 Task: Add a signature Margaret Wilson containing Have a great National Native American Heritage Month, Margaret Wilson to email address softage.3@softage.net and add a folder Freelance contracts
Action: Mouse moved to (148, 108)
Screenshot: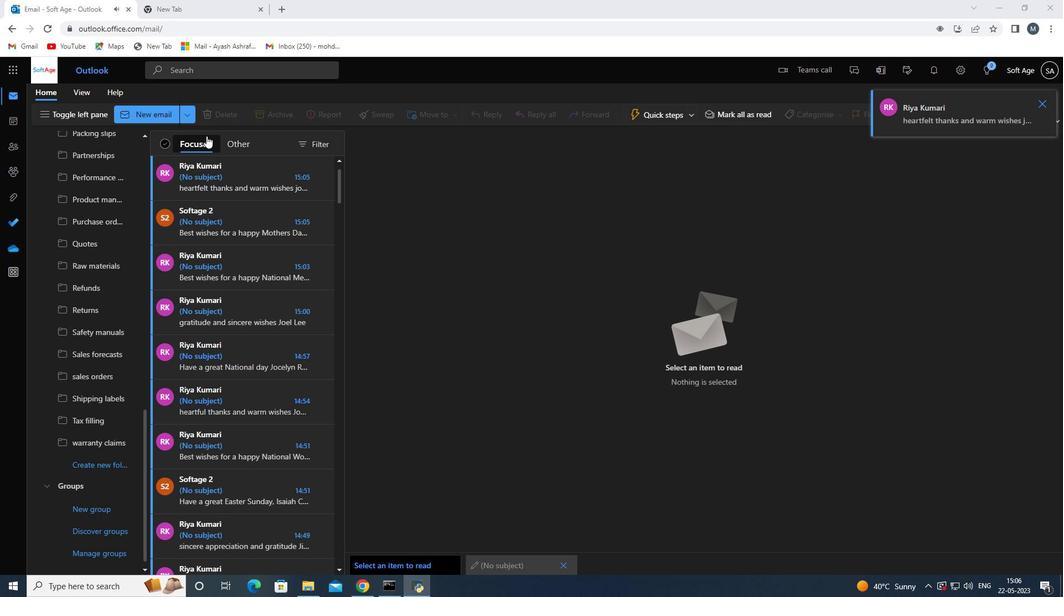 
Action: Mouse pressed left at (148, 108)
Screenshot: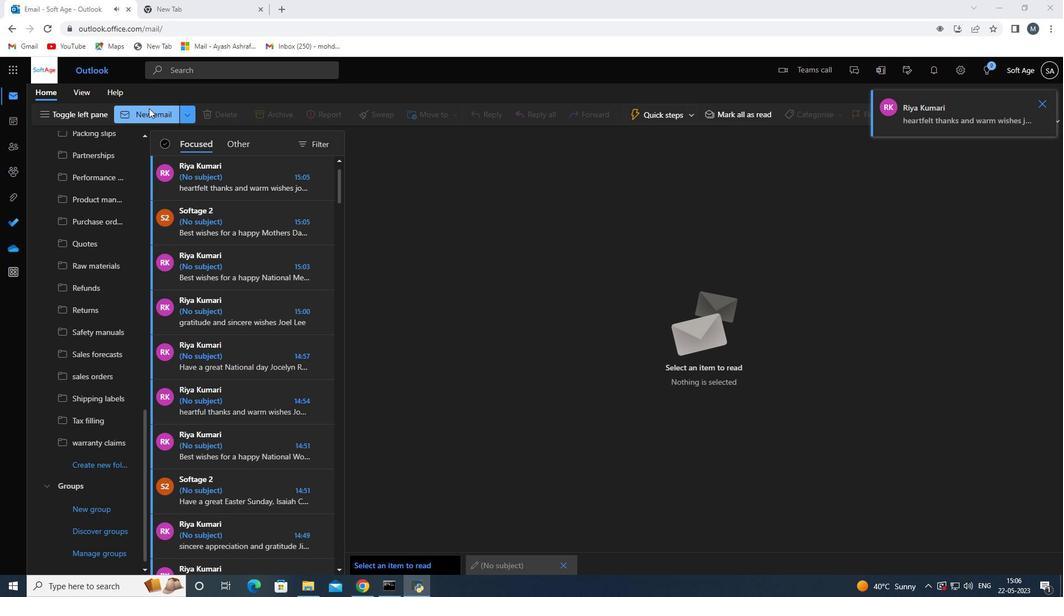 
Action: Mouse moved to (750, 121)
Screenshot: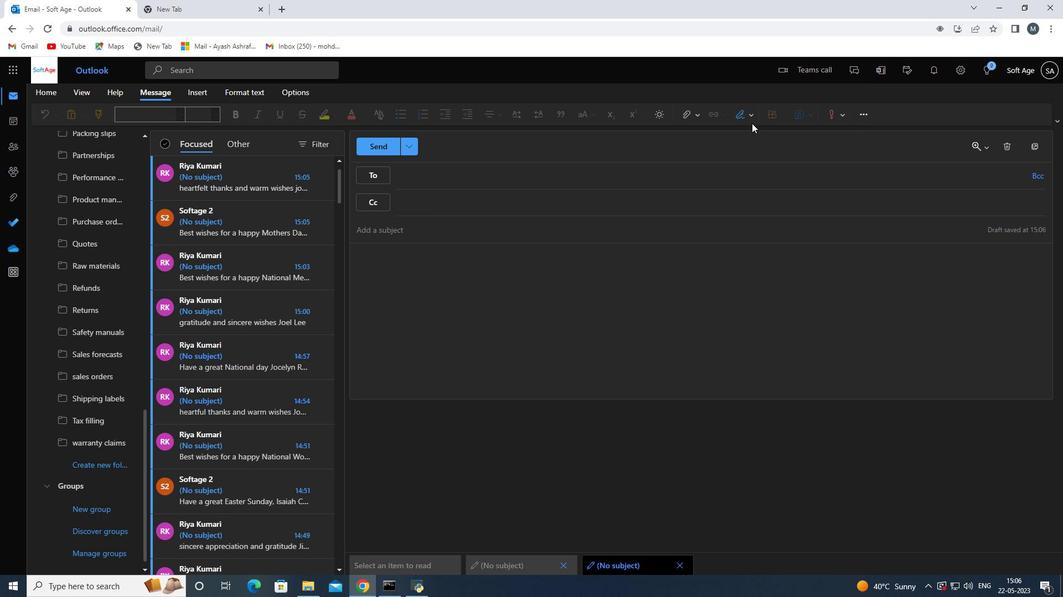 
Action: Mouse pressed left at (750, 121)
Screenshot: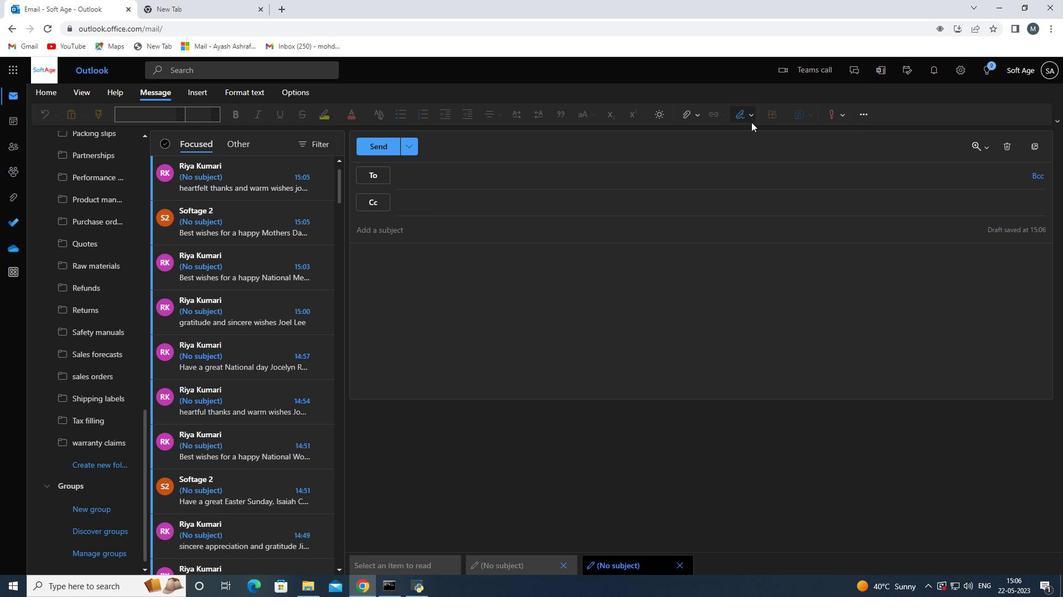 
Action: Mouse moved to (699, 160)
Screenshot: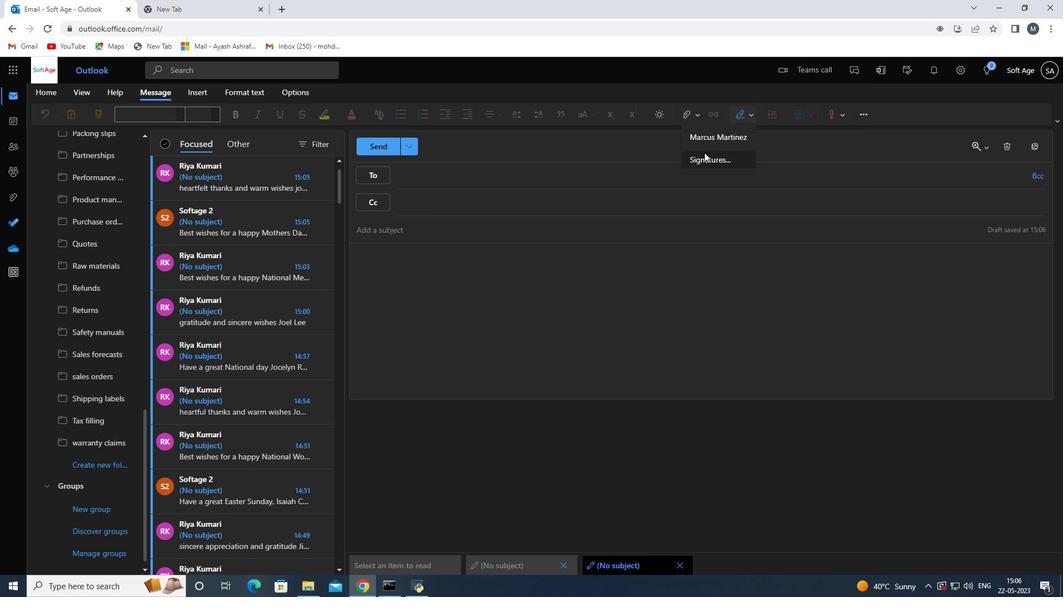 
Action: Mouse pressed left at (699, 160)
Screenshot: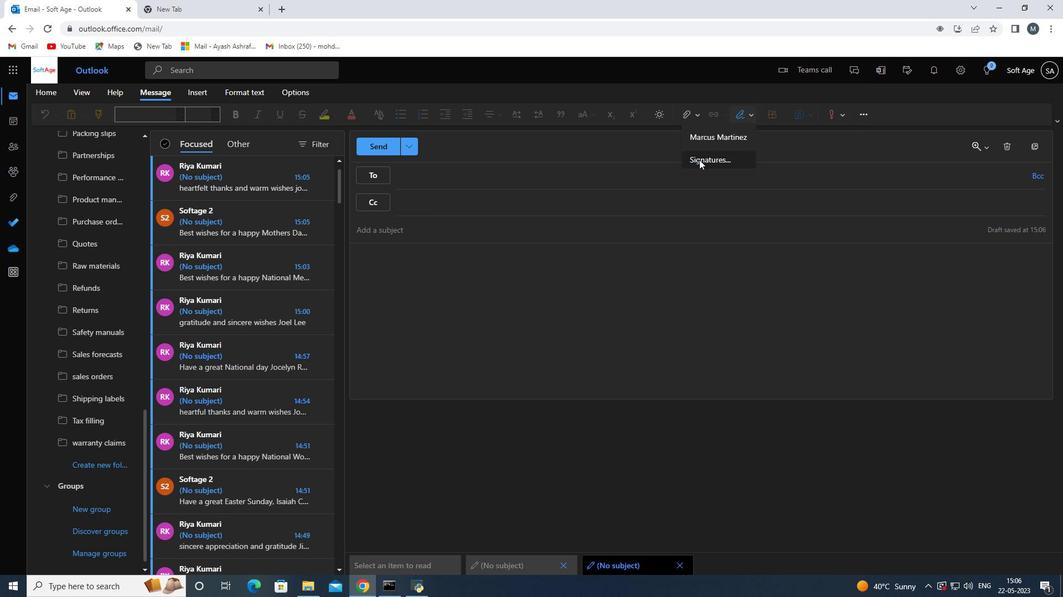 
Action: Mouse moved to (745, 204)
Screenshot: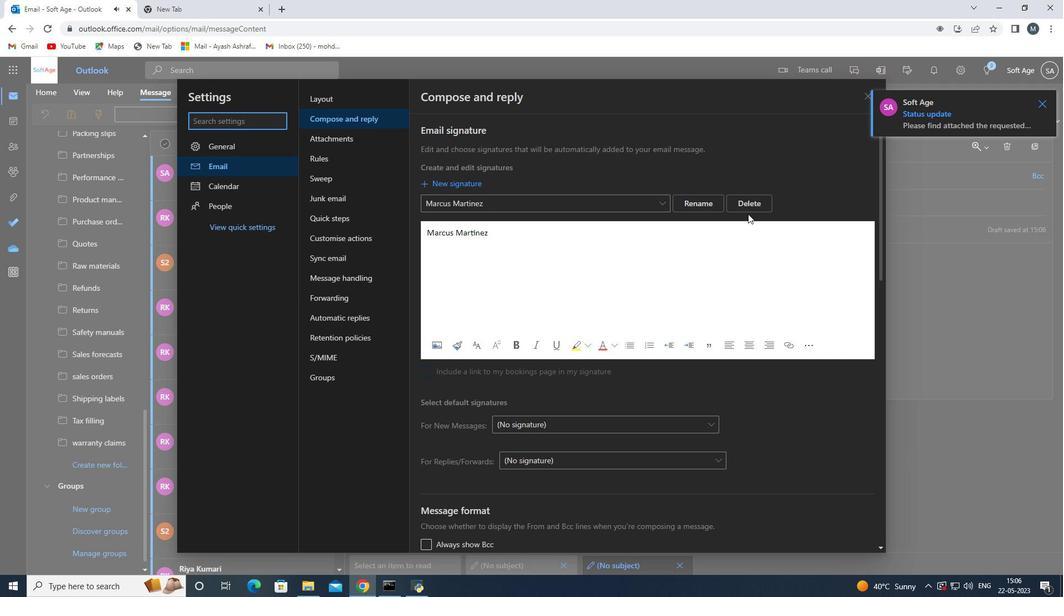 
Action: Mouse pressed left at (745, 204)
Screenshot: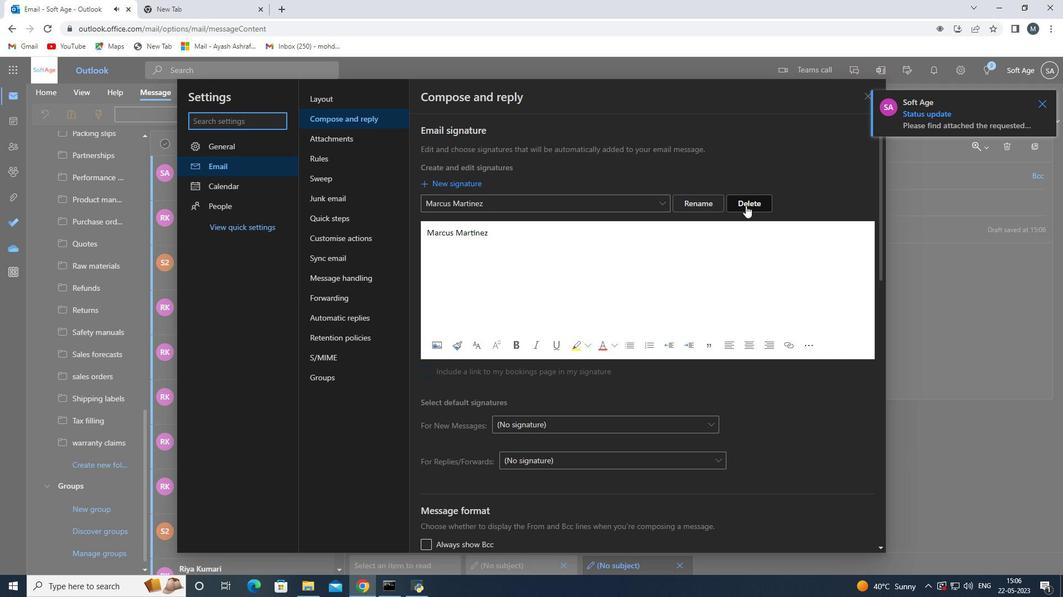 
Action: Mouse moved to (464, 200)
Screenshot: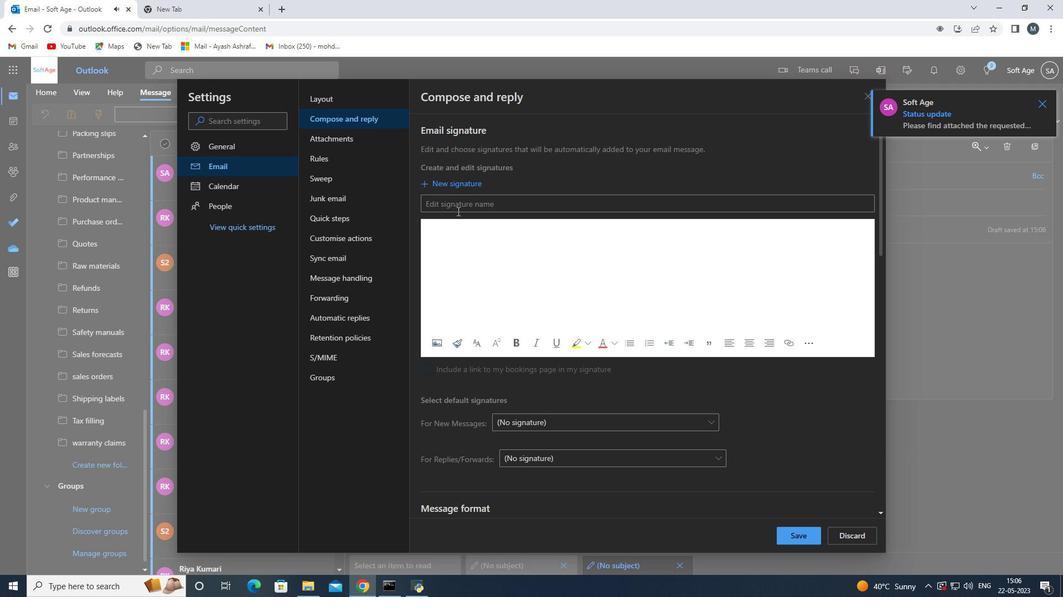 
Action: Mouse pressed left at (464, 200)
Screenshot: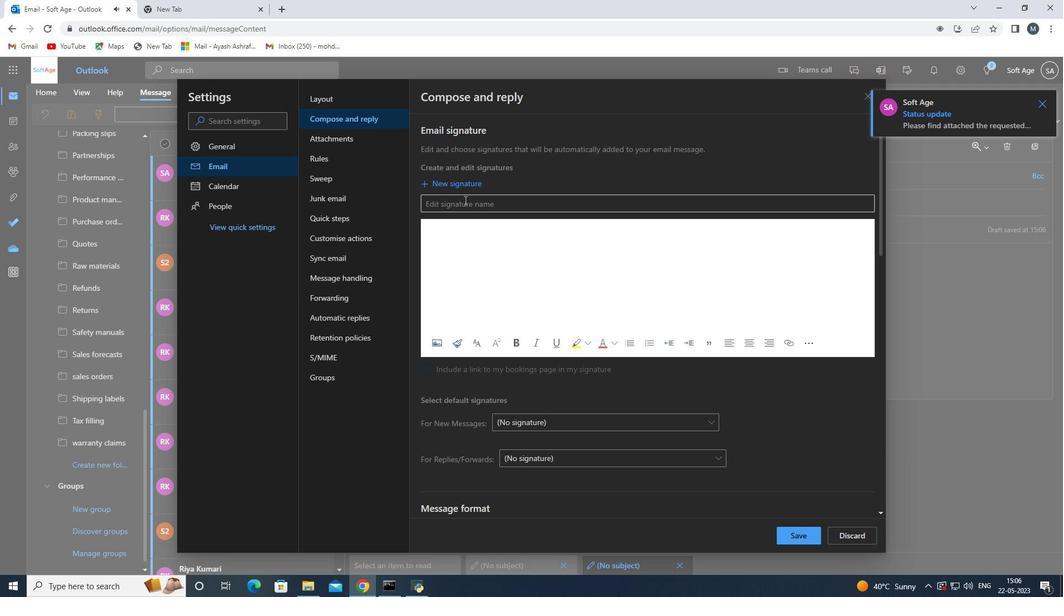 
Action: Key pressed <Key.shift>Margaret<Key.space><Key.shift>Wilson
Screenshot: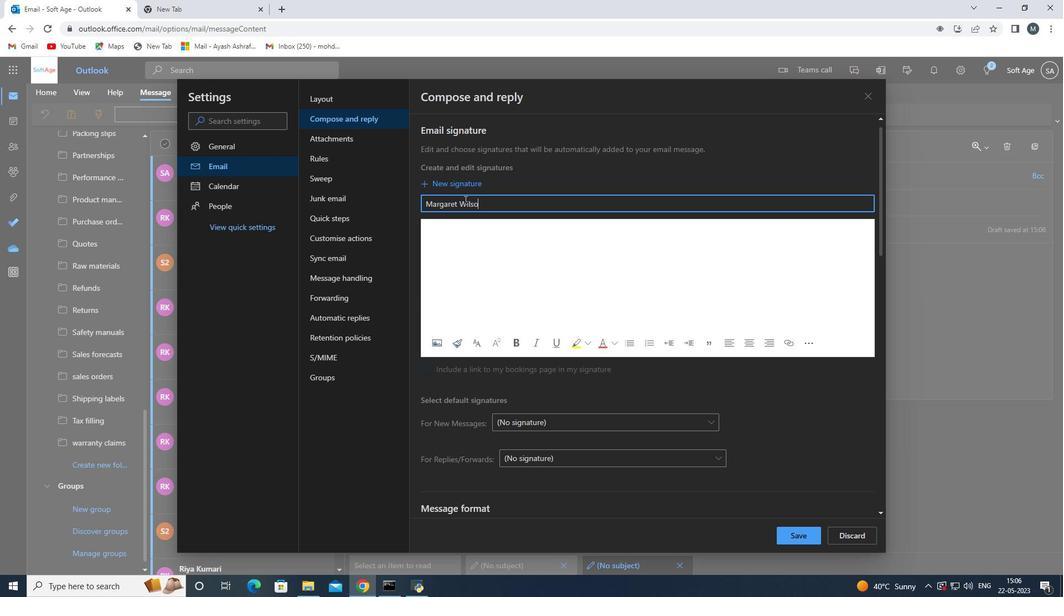 
Action: Mouse moved to (493, 250)
Screenshot: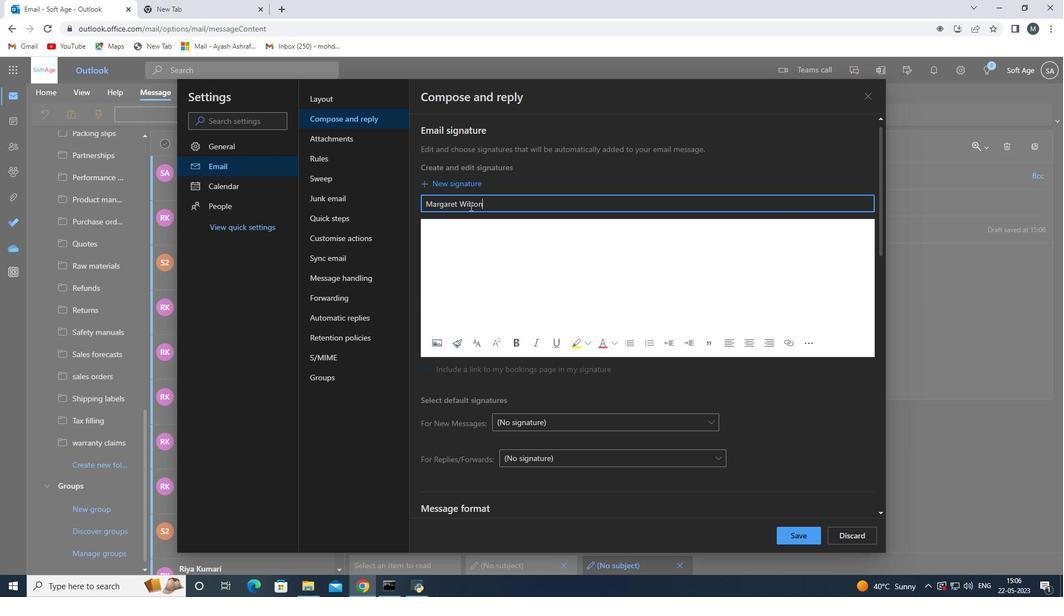
Action: Mouse pressed left at (493, 250)
Screenshot: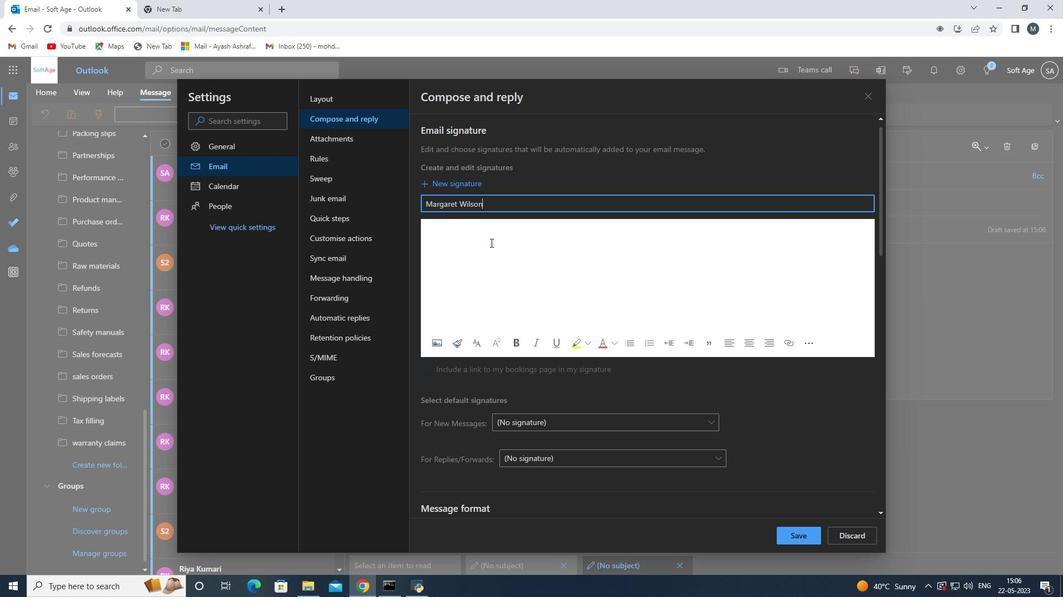 
Action: Key pressed <Key.shift><Key.shift><Key.shift><Key.shift><Key.shift><Key.shift><Key.shift><Key.shift><Key.shift><Key.shift><Key.shift><Key.shift><Key.shift><Key.shift><Key.shift><Key.shift><Key.shift>
Screenshot: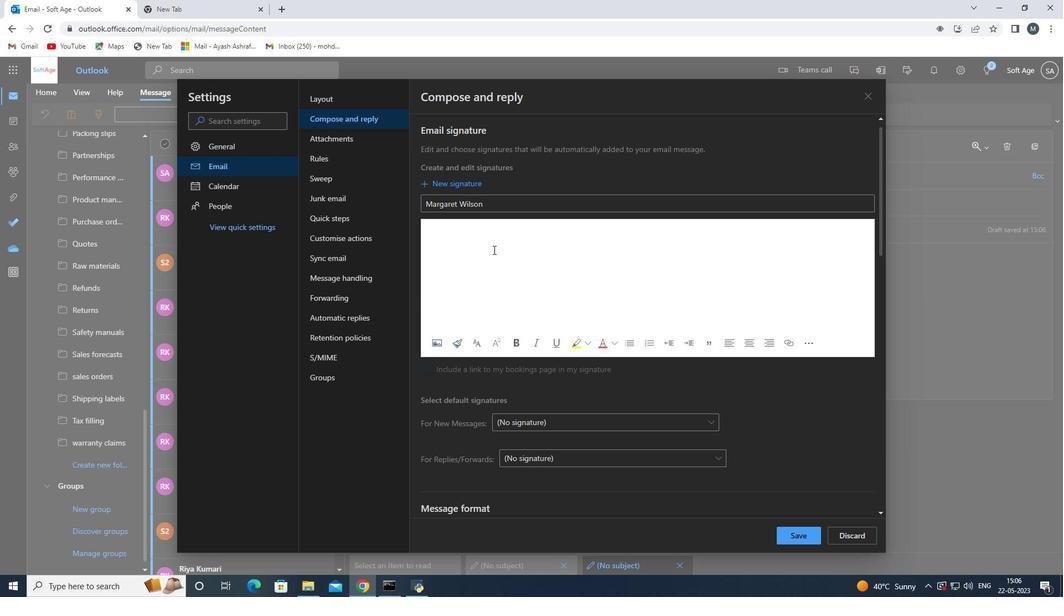 
Action: Mouse moved to (493, 250)
Screenshot: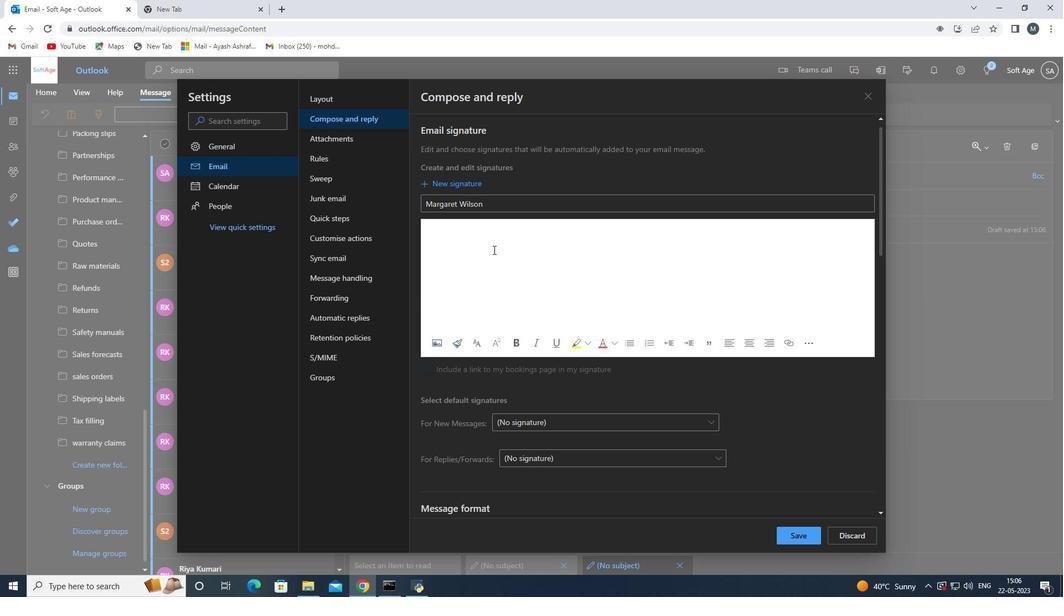 
Action: Key pressed <Key.shift>
Screenshot: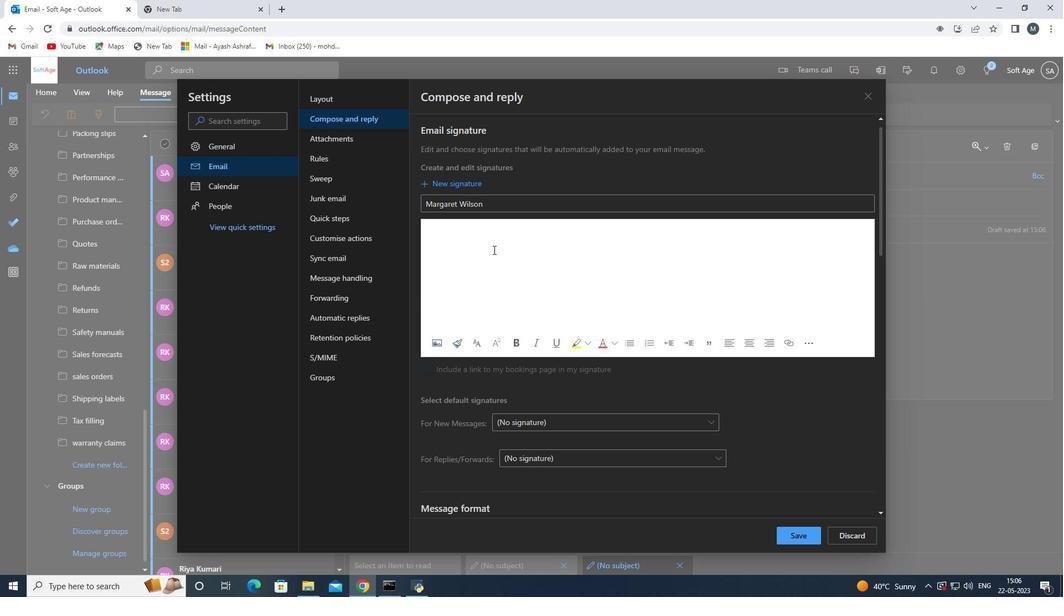 
Action: Mouse moved to (493, 250)
Screenshot: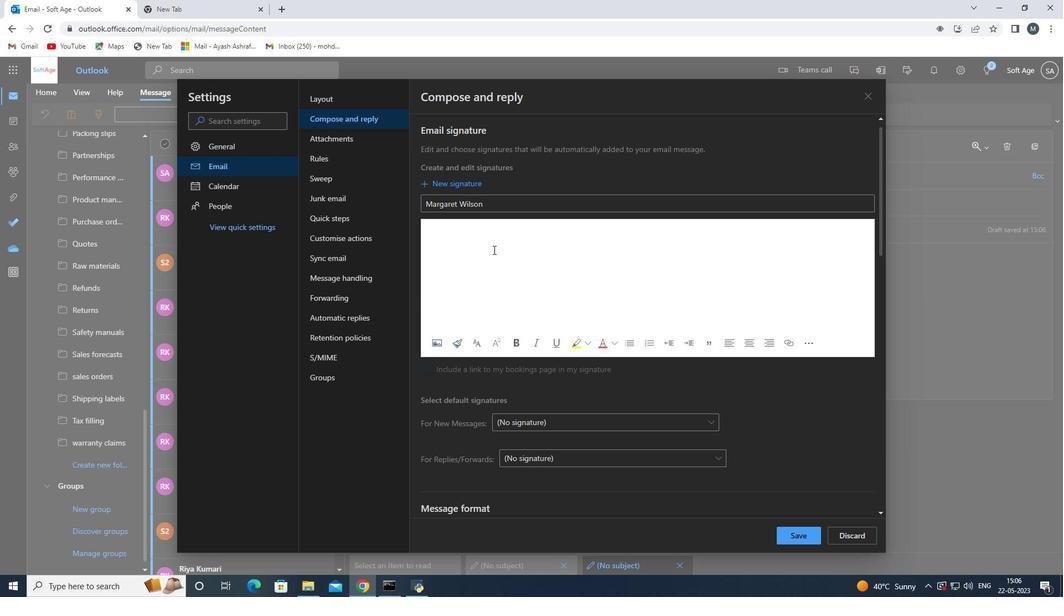 
Action: Key pressed <Key.shift><Key.shift><Key.shift><Key.shift>M
Screenshot: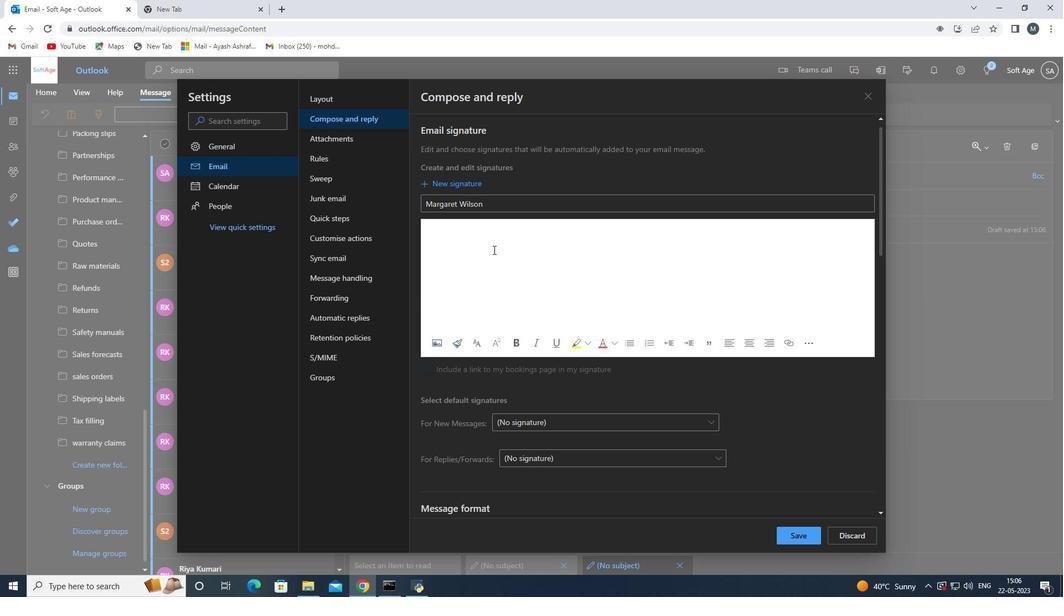 
Action: Mouse moved to (494, 246)
Screenshot: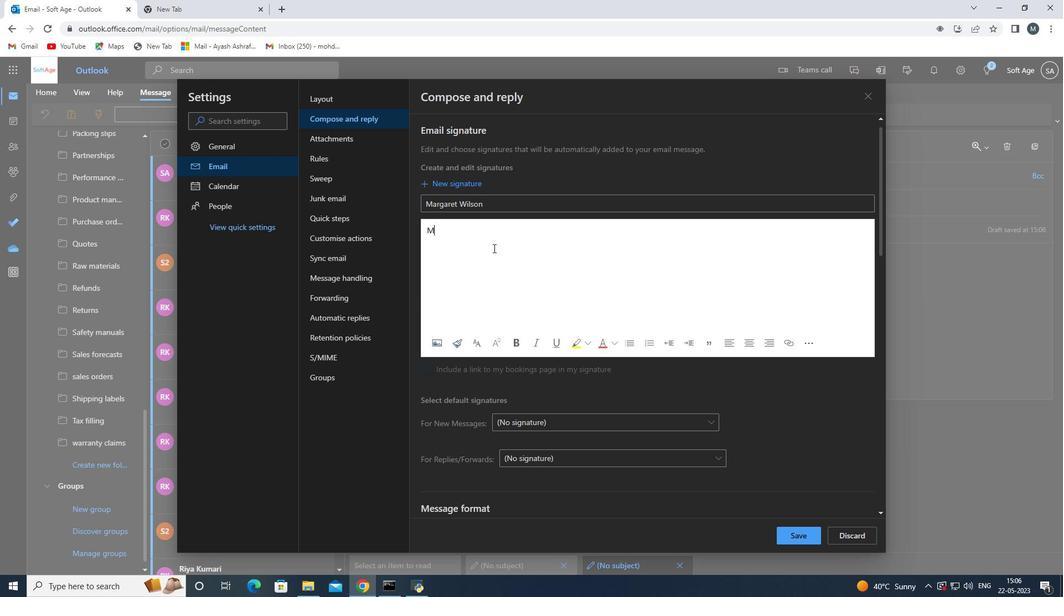 
Action: Key pressed argaret<Key.space><Key.shift>Willson<Key.space>
Screenshot: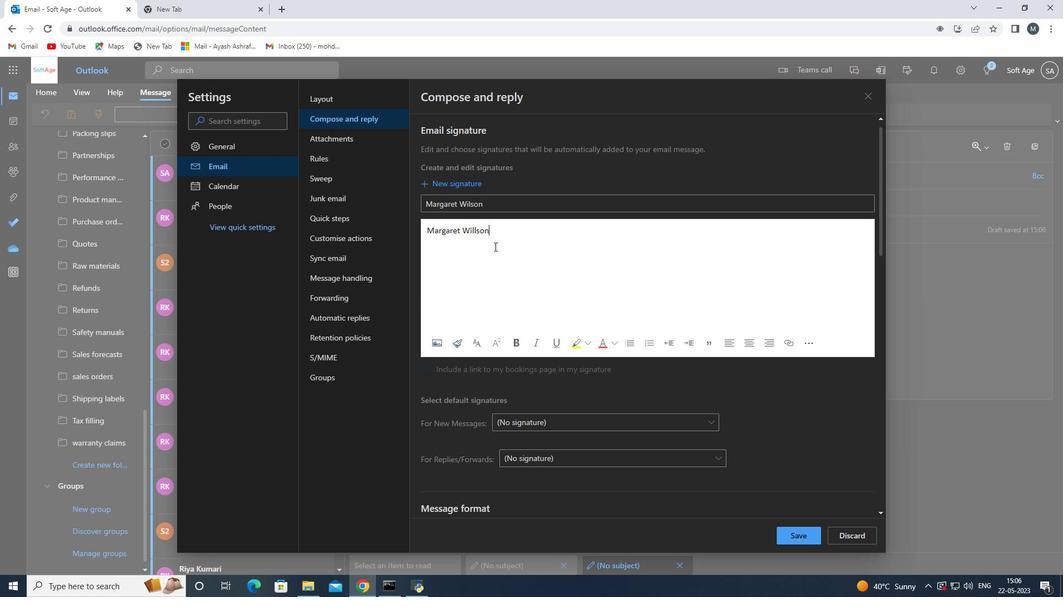 
Action: Mouse moved to (480, 231)
Screenshot: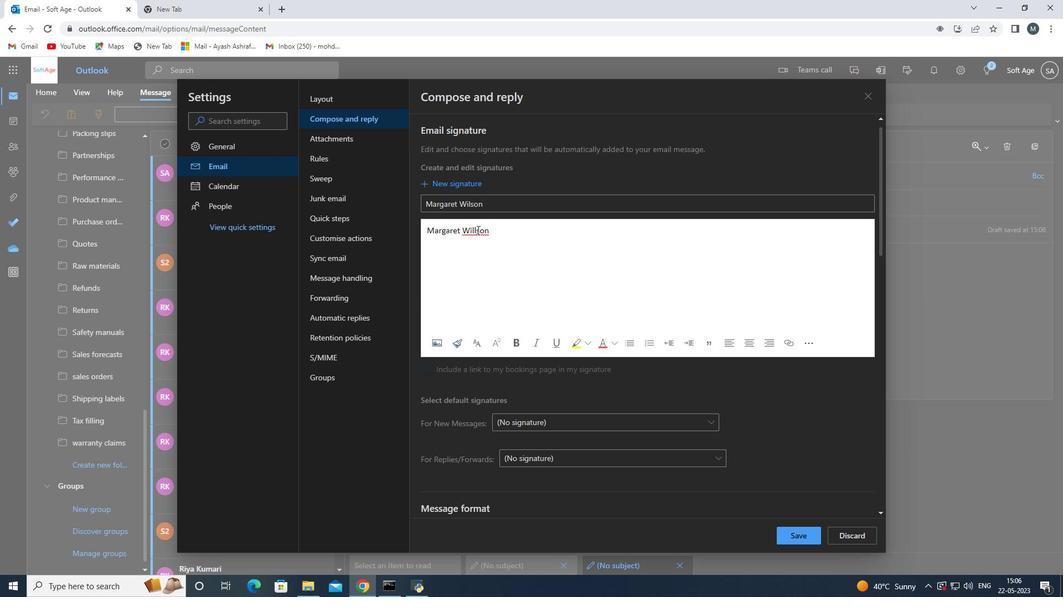 
Action: Mouse pressed left at (478, 230)
Screenshot: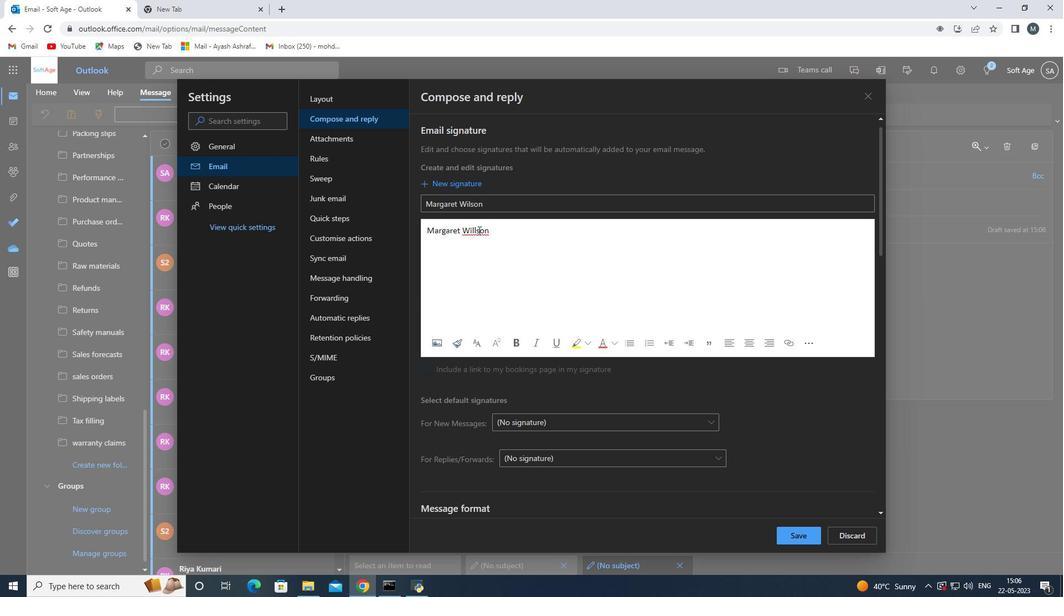 
Action: Mouse moved to (475, 229)
Screenshot: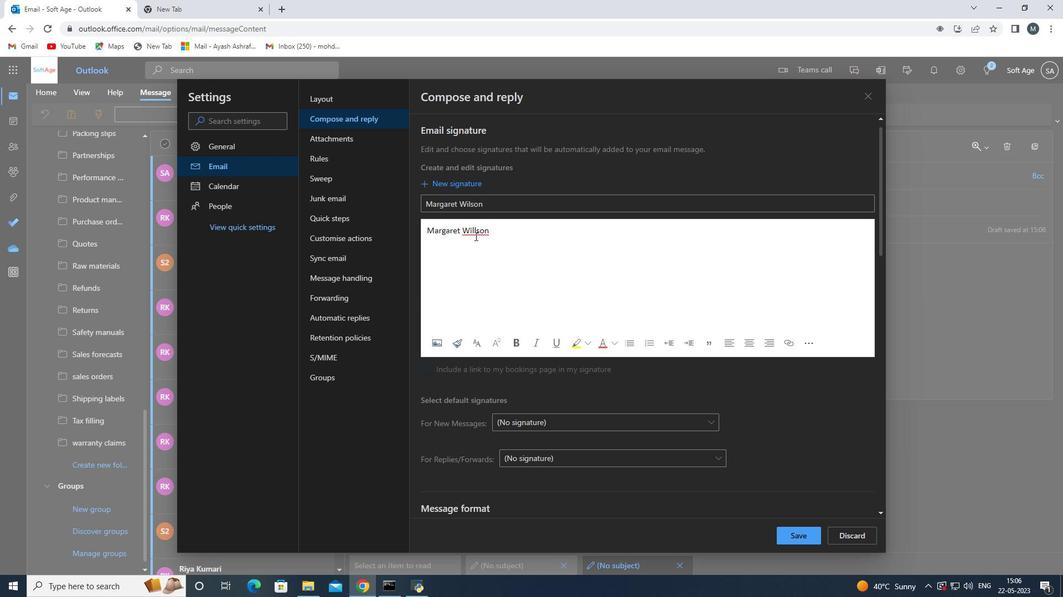 
Action: Mouse pressed left at (475, 229)
Screenshot: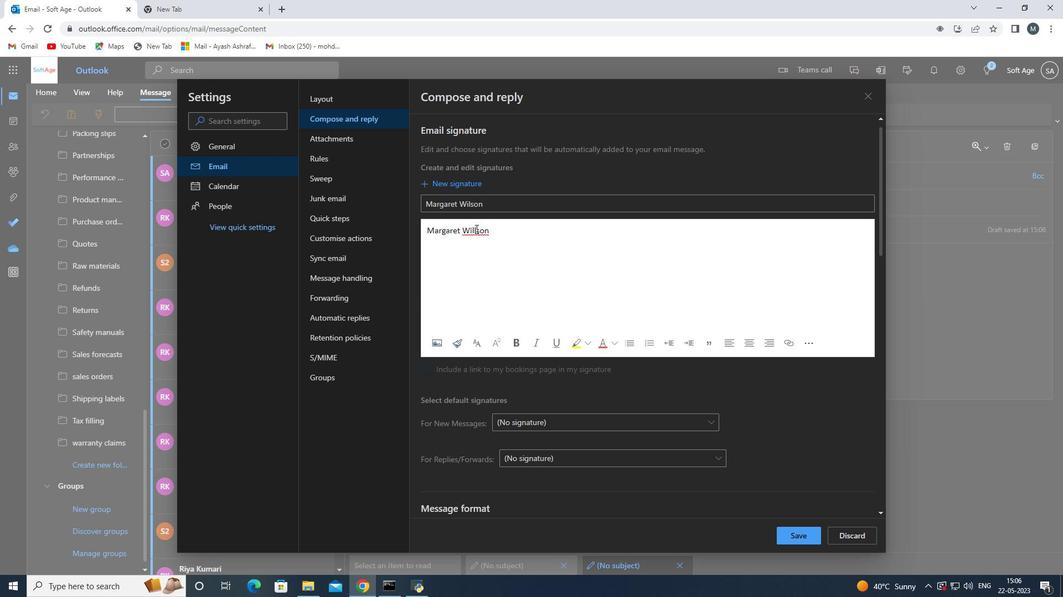 
Action: Mouse moved to (487, 230)
Screenshot: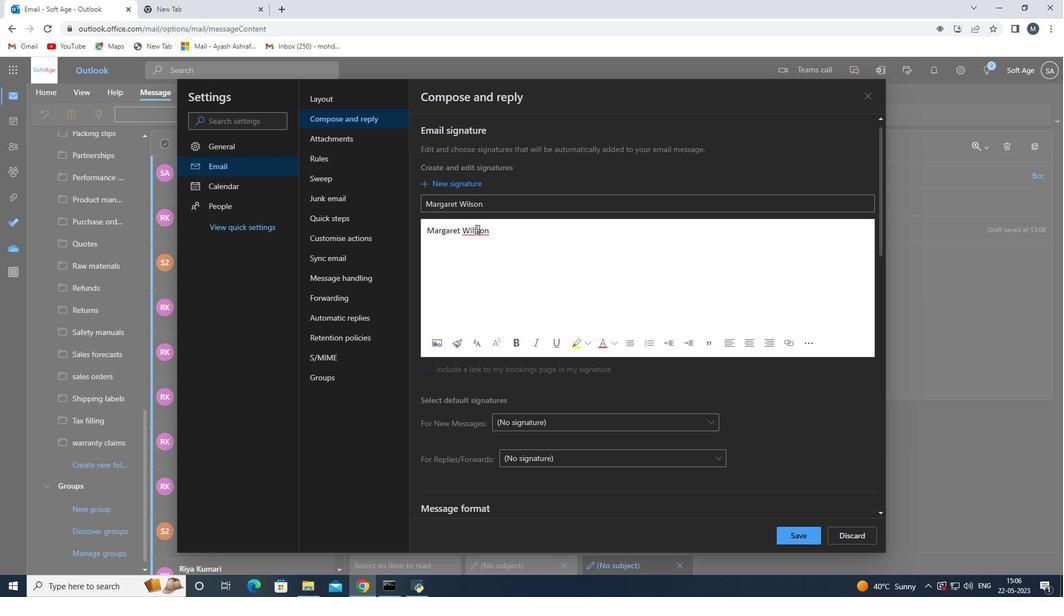 
Action: Key pressed <Key.backspace>
Screenshot: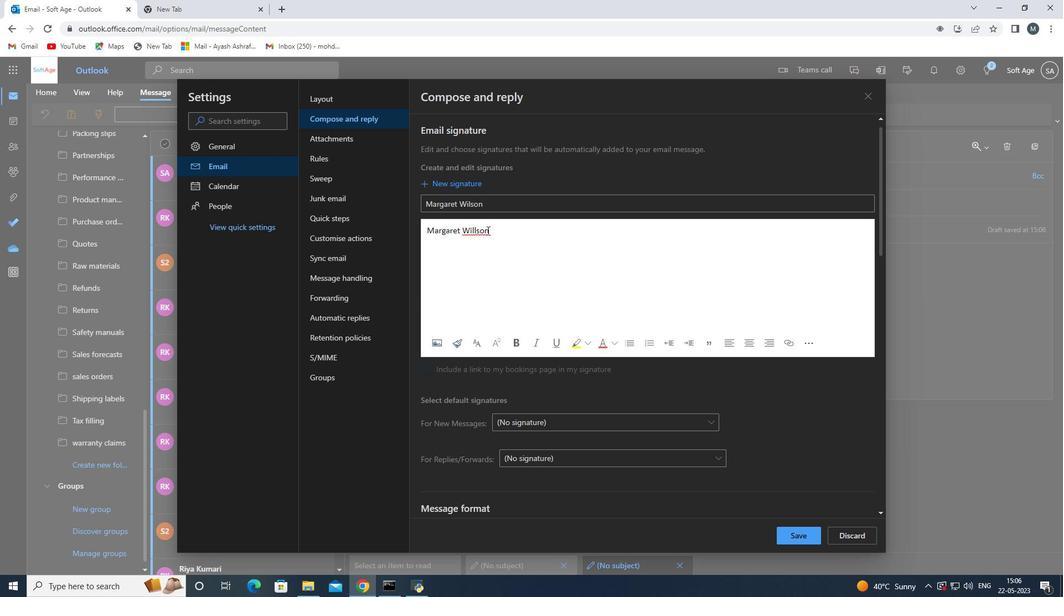 
Action: Mouse moved to (790, 532)
Screenshot: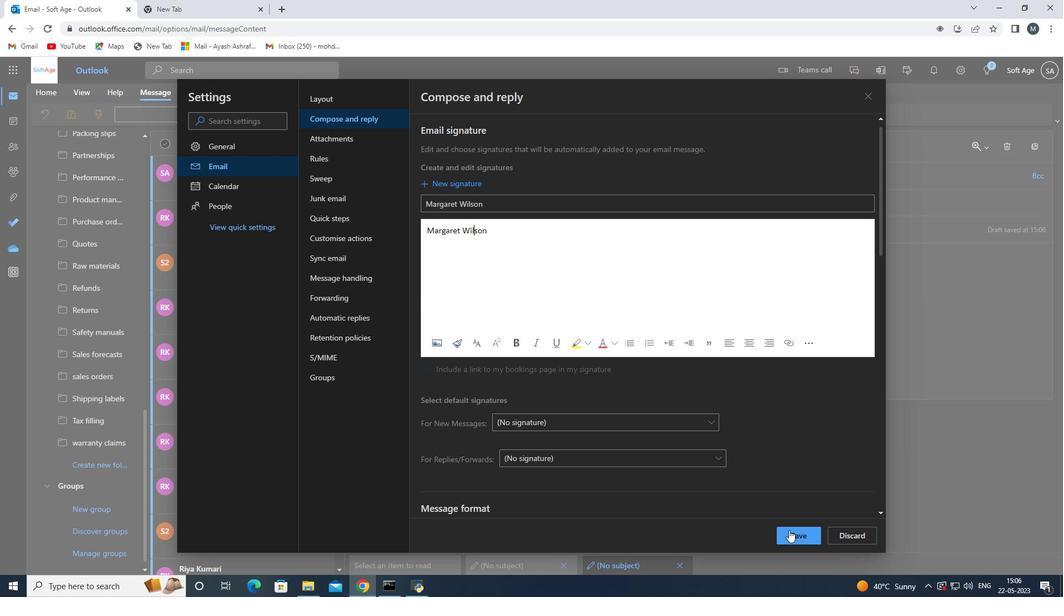 
Action: Mouse pressed left at (790, 532)
Screenshot: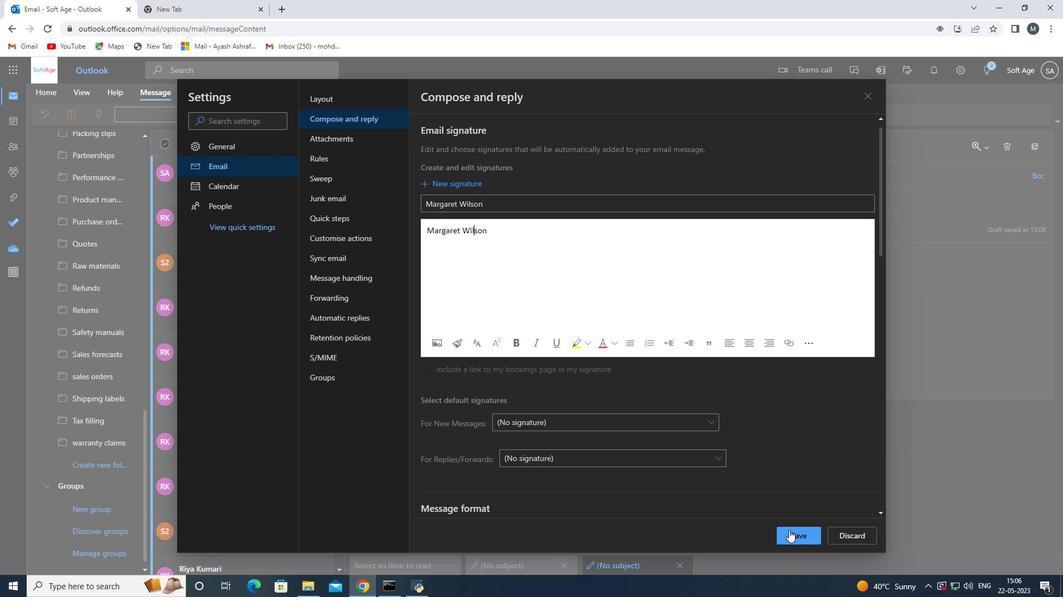 
Action: Mouse moved to (682, 214)
Screenshot: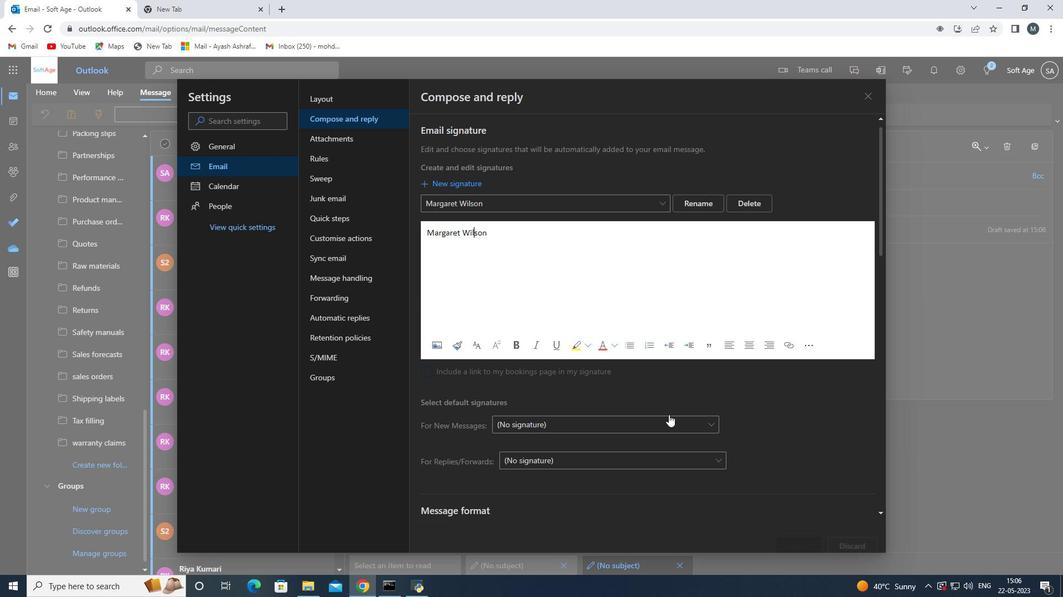 
Action: Mouse scrolled (680, 219) with delta (0, 0)
Screenshot: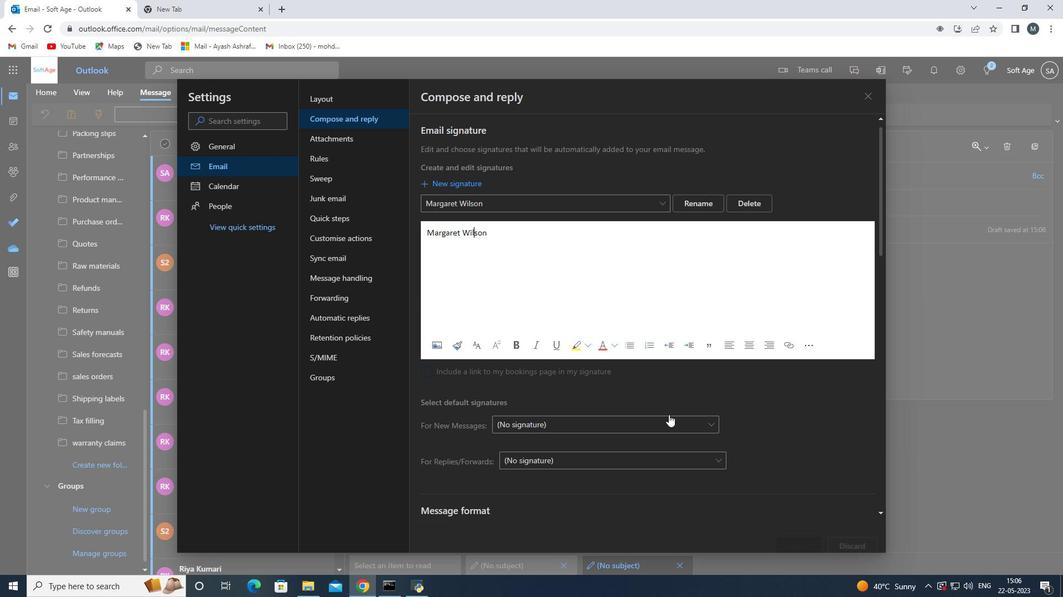 
Action: Mouse moved to (695, 198)
Screenshot: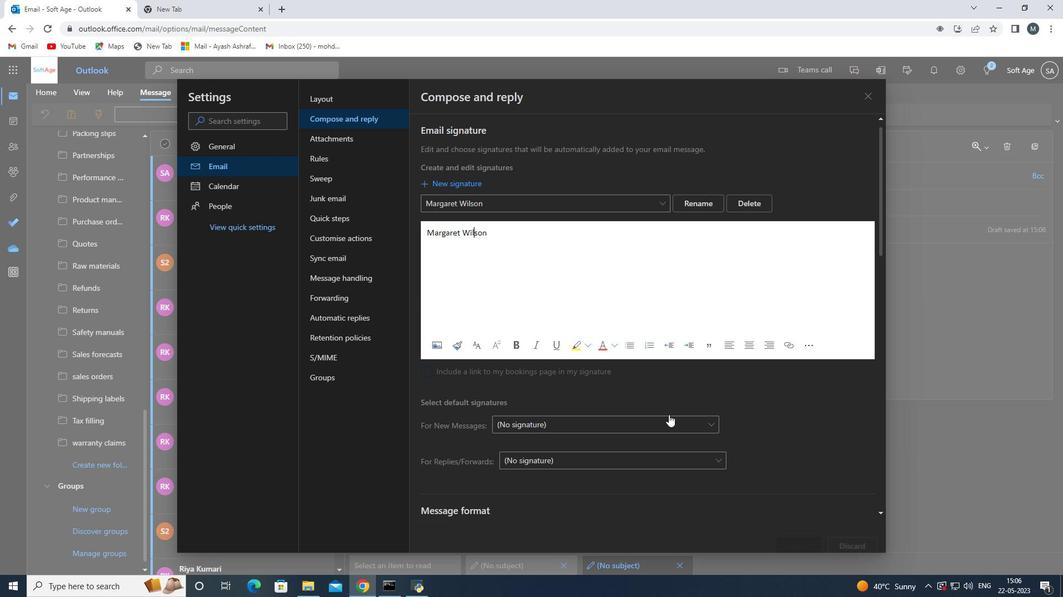 
Action: Mouse scrolled (691, 203) with delta (0, 0)
Screenshot: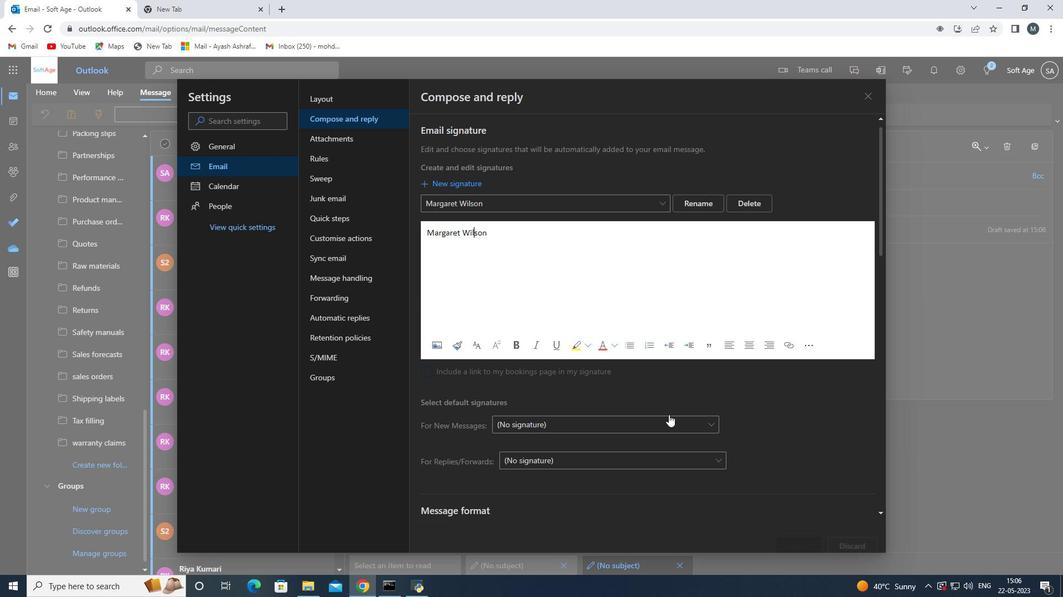 
Action: Mouse moved to (703, 191)
Screenshot: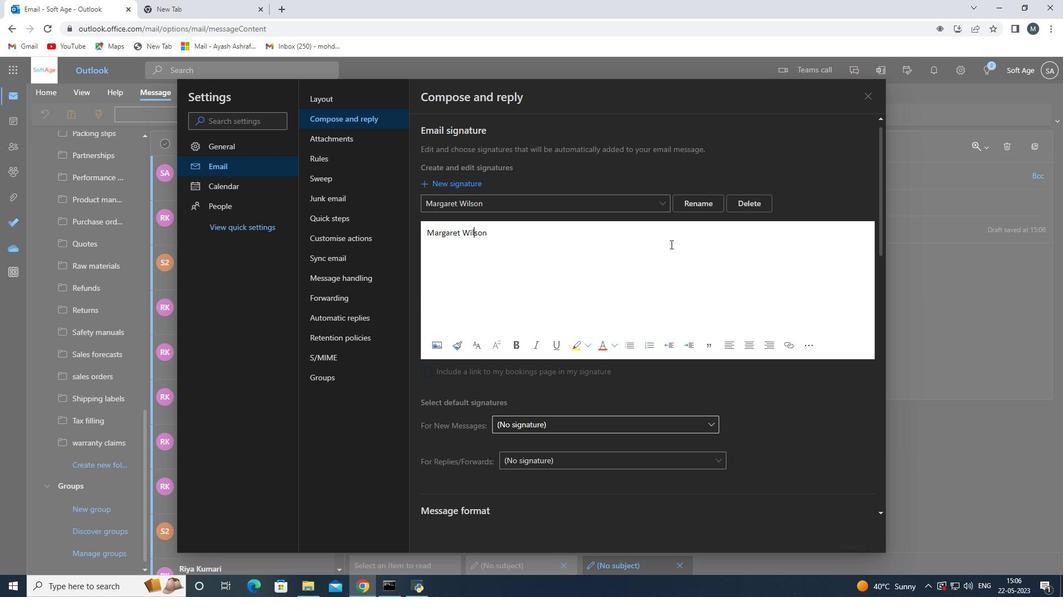 
Action: Mouse scrolled (698, 196) with delta (0, 0)
Screenshot: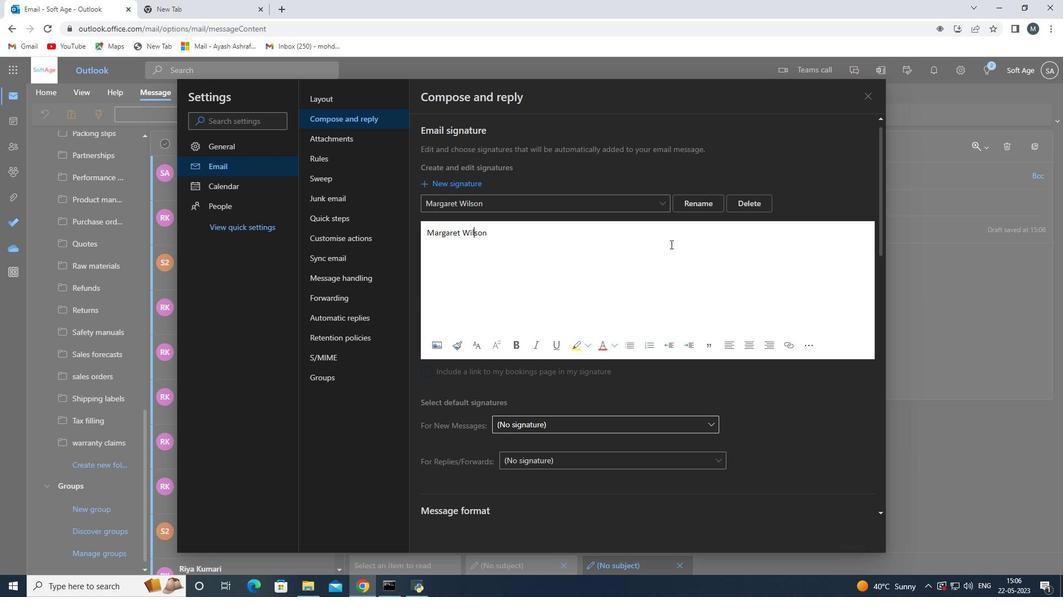 
Action: Mouse moved to (868, 99)
Screenshot: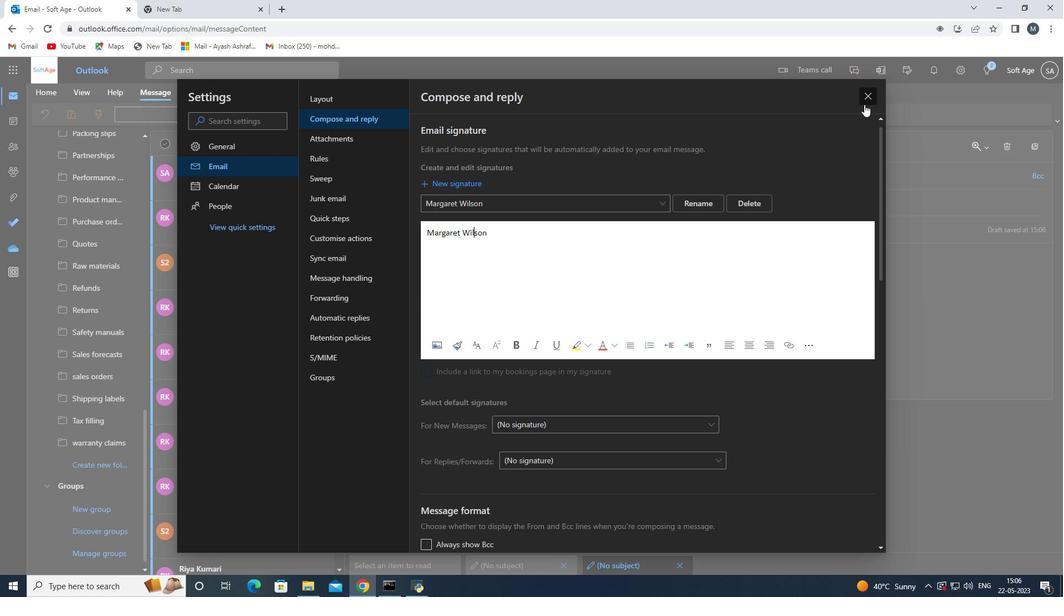 
Action: Mouse pressed left at (868, 99)
Screenshot: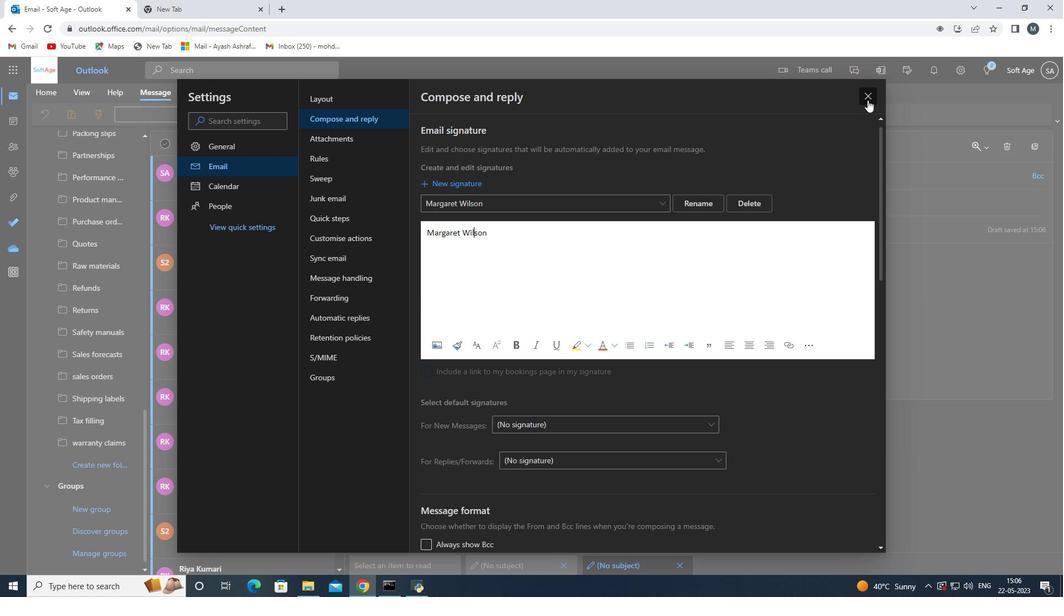 
Action: Mouse moved to (461, 266)
Screenshot: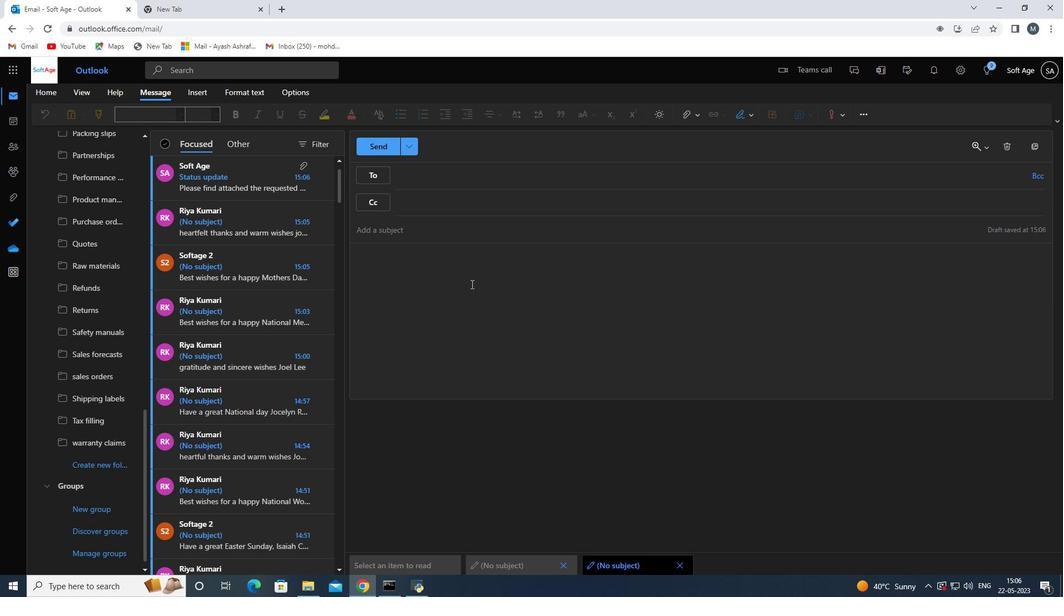 
Action: Mouse pressed left at (461, 266)
Screenshot: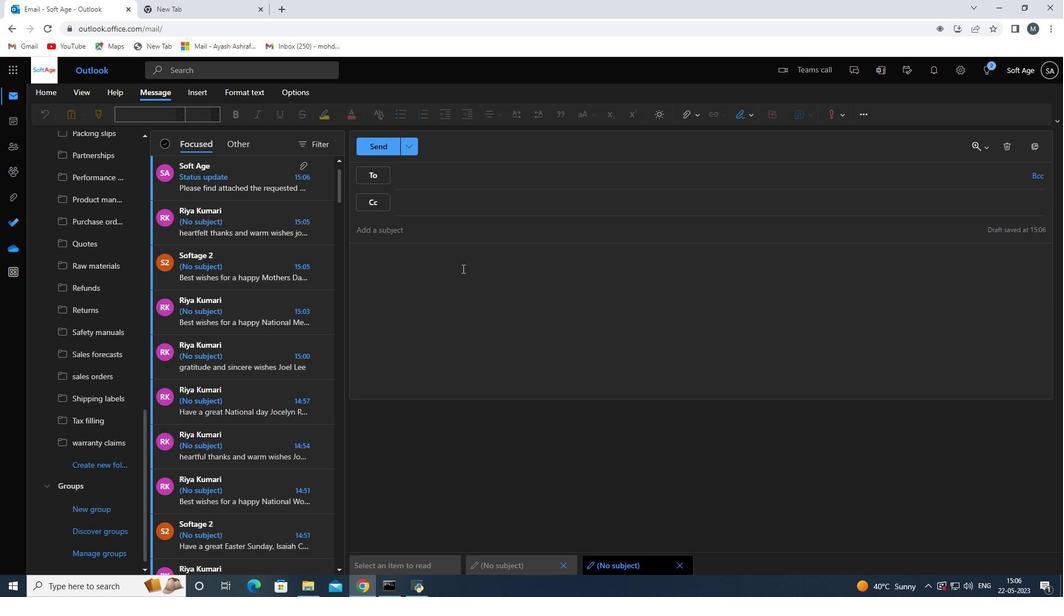
Action: Mouse moved to (455, 261)
Screenshot: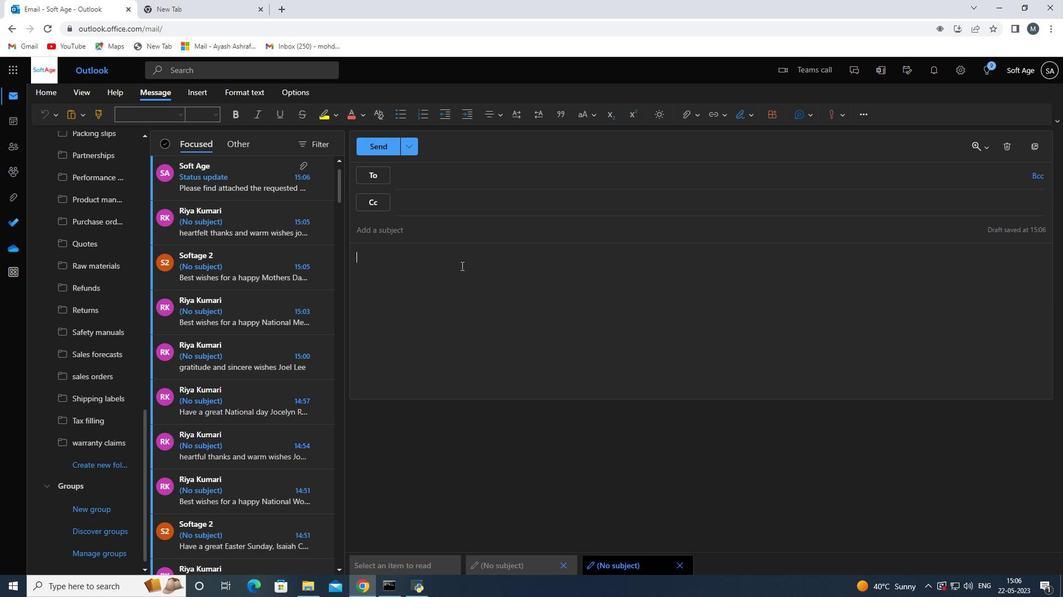 
Action: Key pressed <Key.shift><Key.shift><Key.shift><Key.shift><Key.shift><Key.shift><Key.shift><Key.shift>Have<Key.space>a<Key.space>great<Key.space>national<Key.space>native<Key.space>american<Key.space>
Screenshot: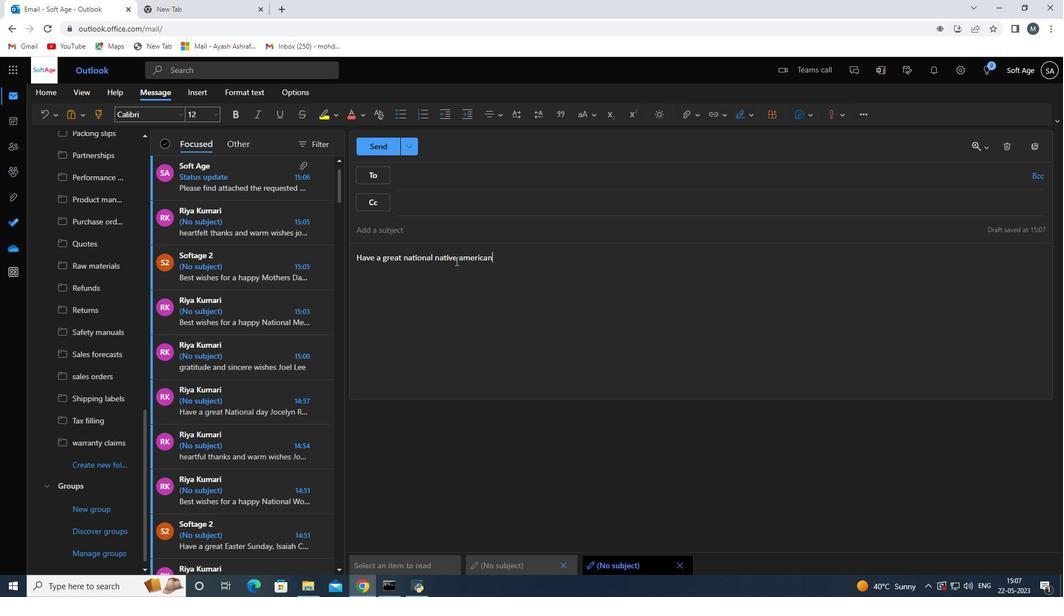 
Action: Mouse moved to (479, 256)
Screenshot: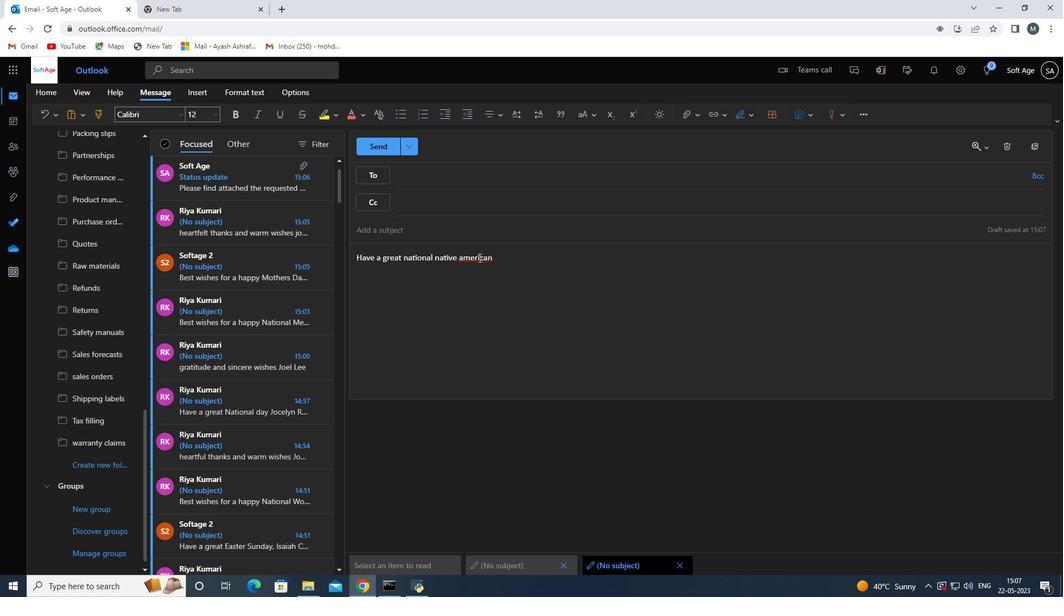 
Action: Mouse pressed left at (479, 256)
Screenshot: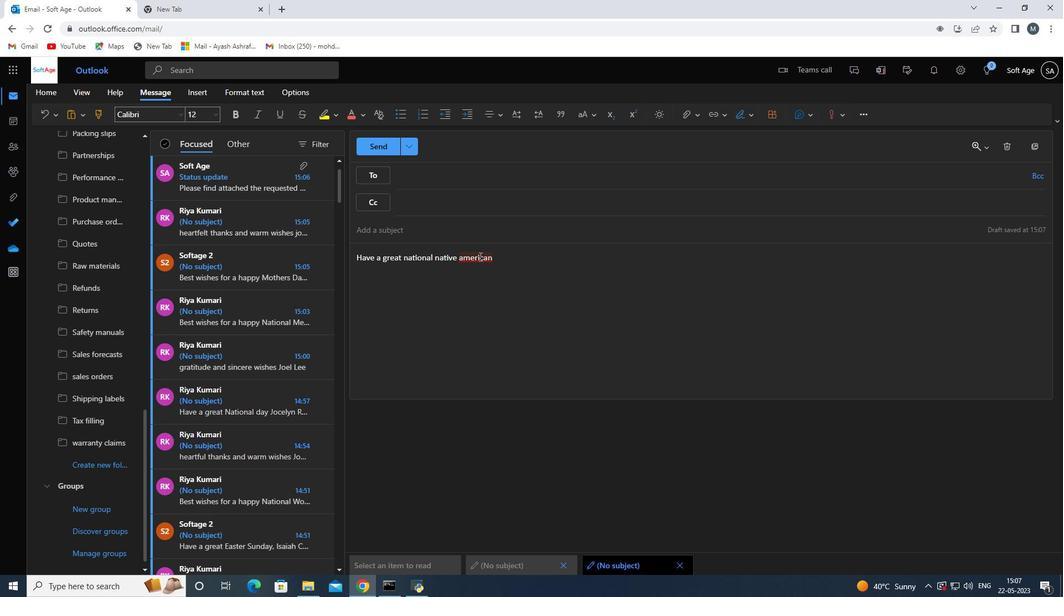 
Action: Mouse moved to (491, 291)
Screenshot: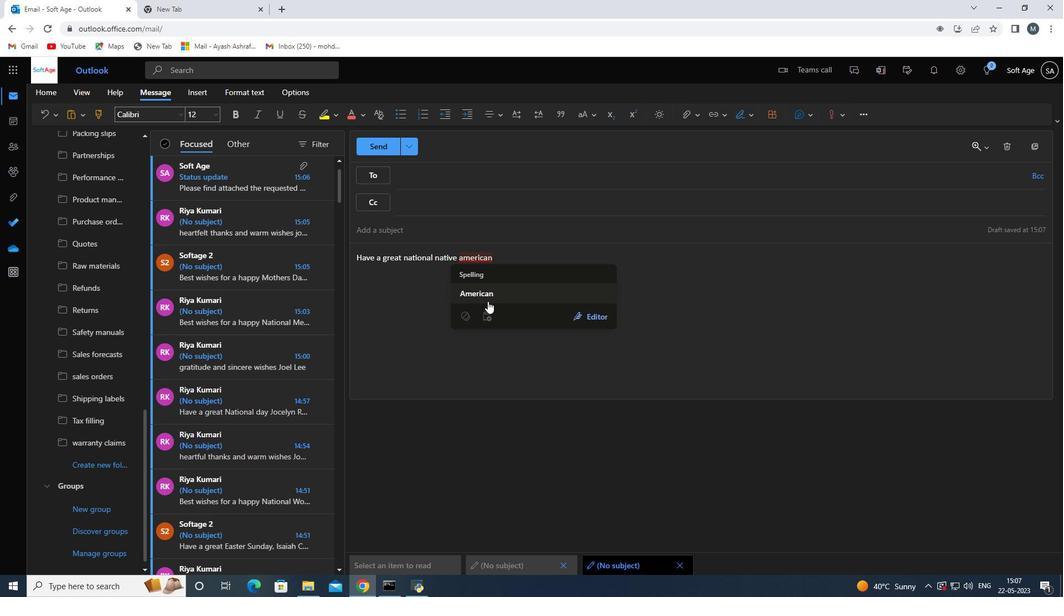 
Action: Mouse pressed left at (491, 291)
Screenshot: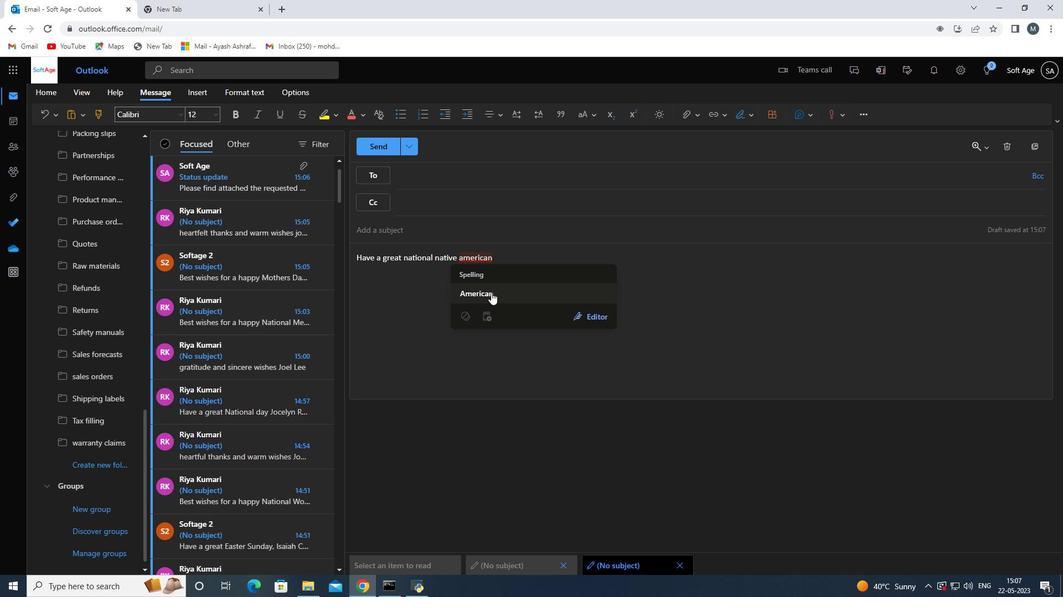
Action: Mouse moved to (514, 259)
Screenshot: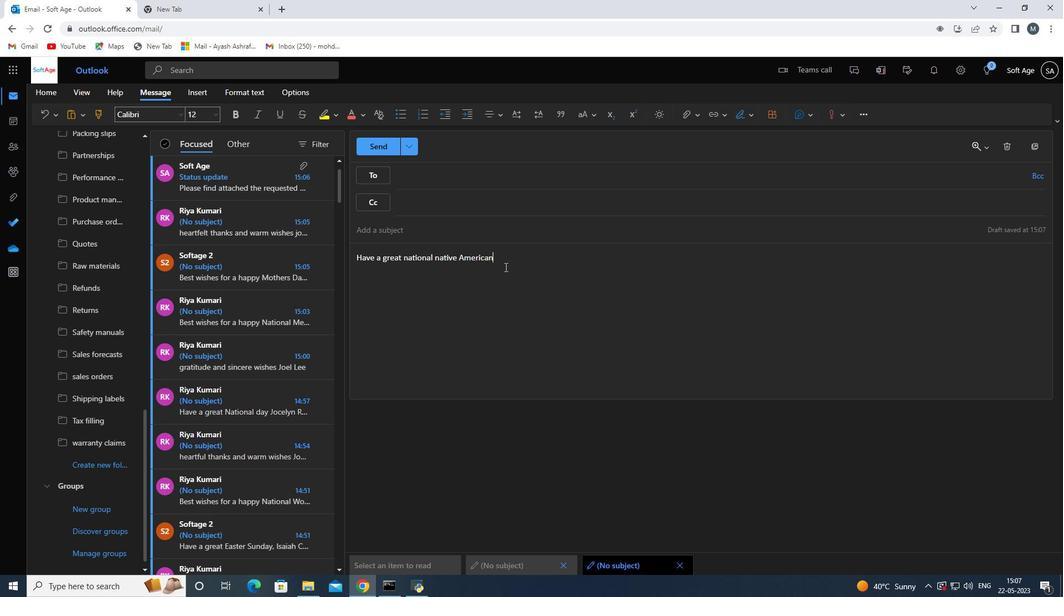 
Action: Mouse pressed left at (514, 259)
Screenshot: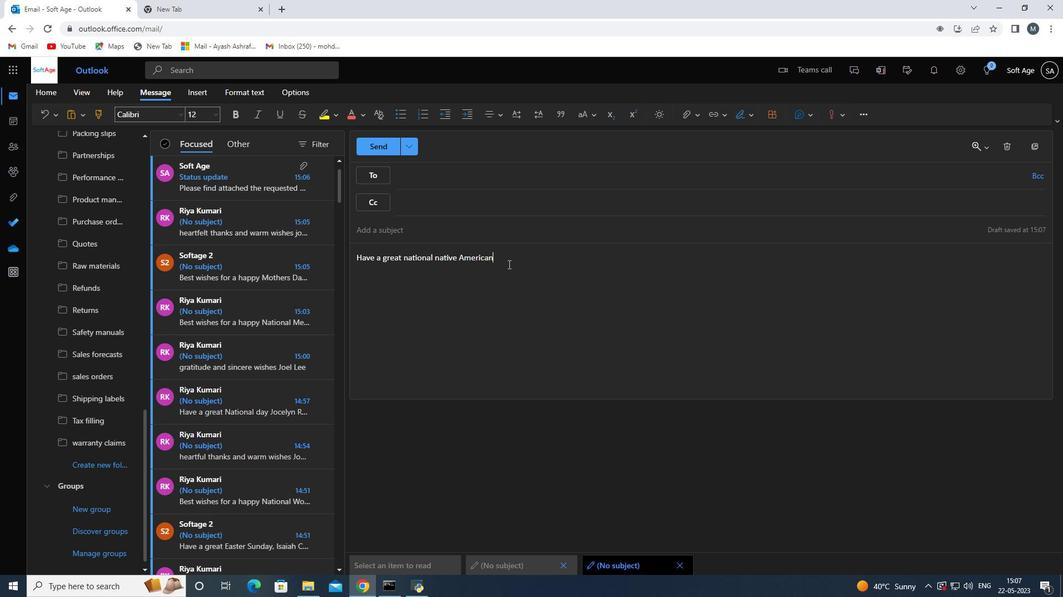 
Action: Key pressed heritage<Key.space>month<Key.space>
Screenshot: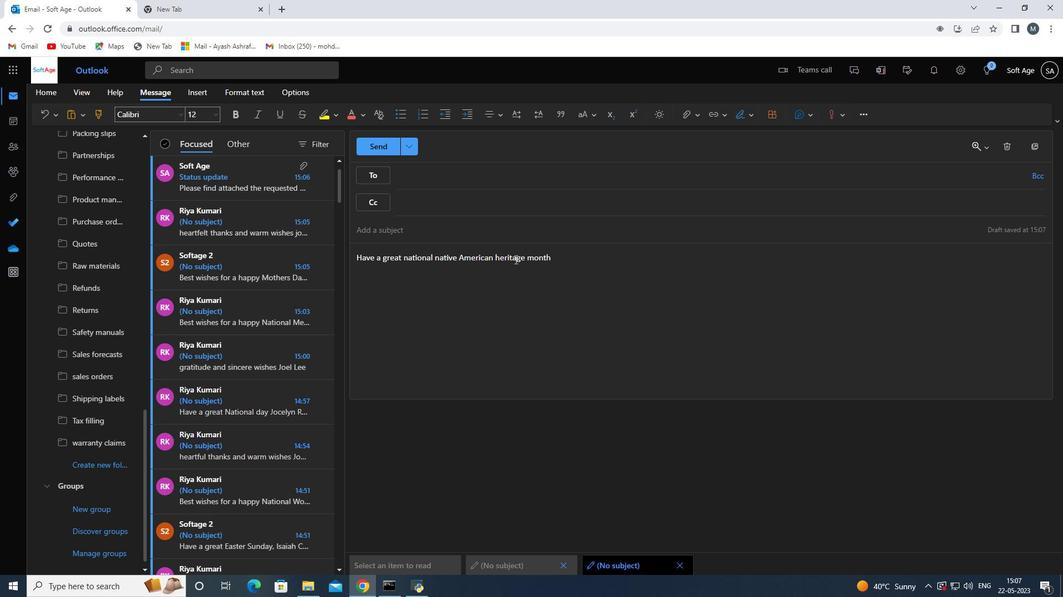 
Action: Mouse moved to (625, 359)
Screenshot: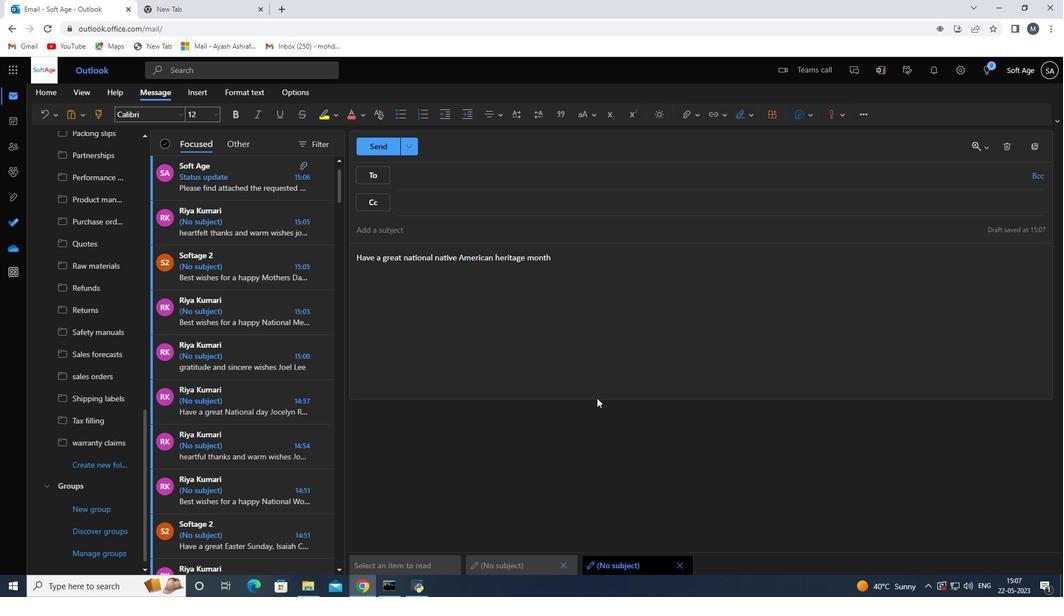 
Action: Key pressed <Key.enter>
Screenshot: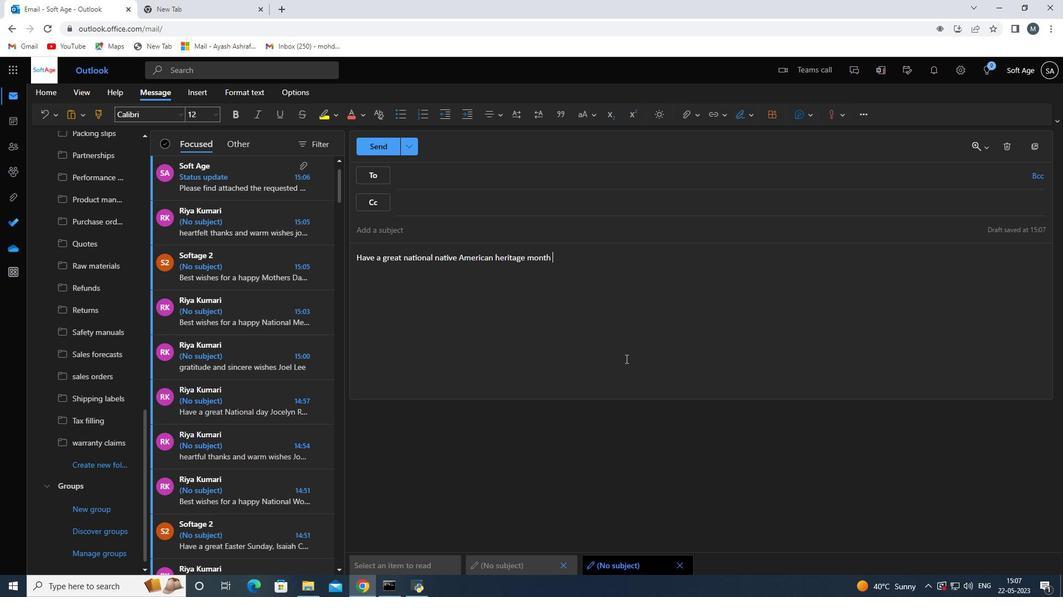 
Action: Mouse moved to (744, 111)
Screenshot: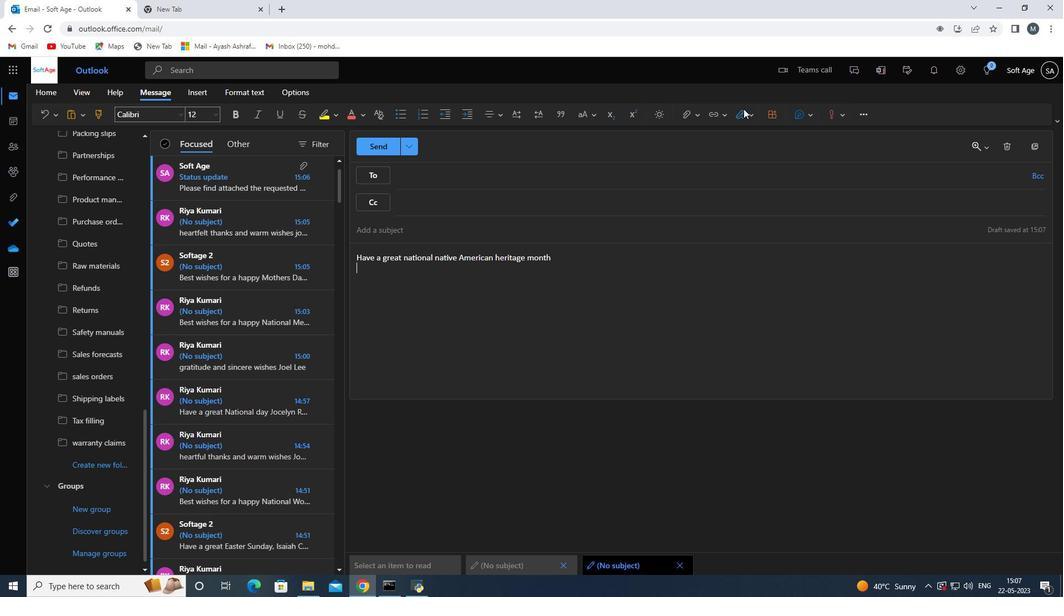 
Action: Mouse pressed left at (744, 111)
Screenshot: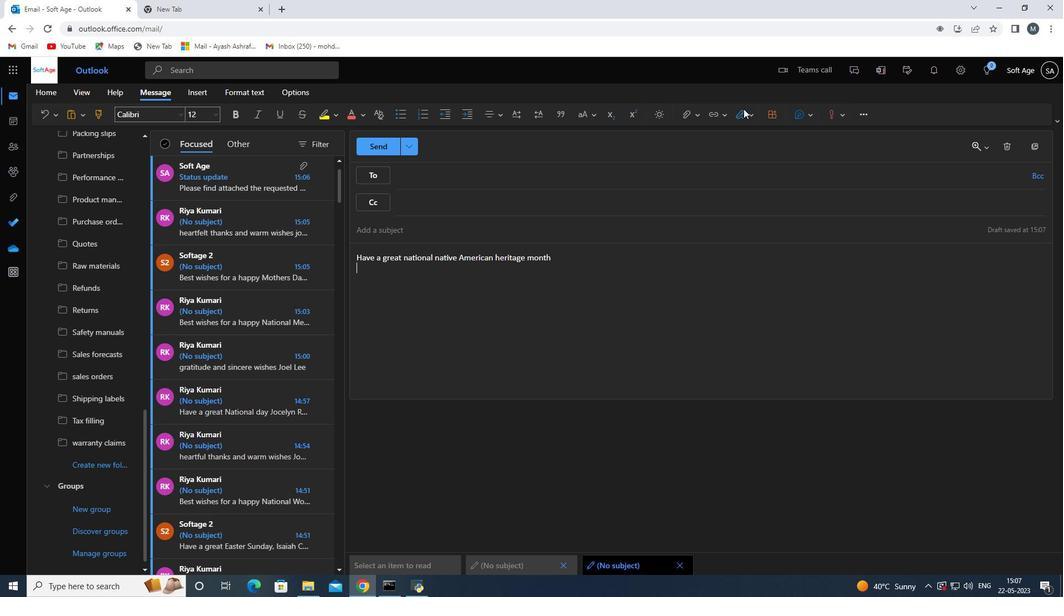 
Action: Mouse moved to (727, 142)
Screenshot: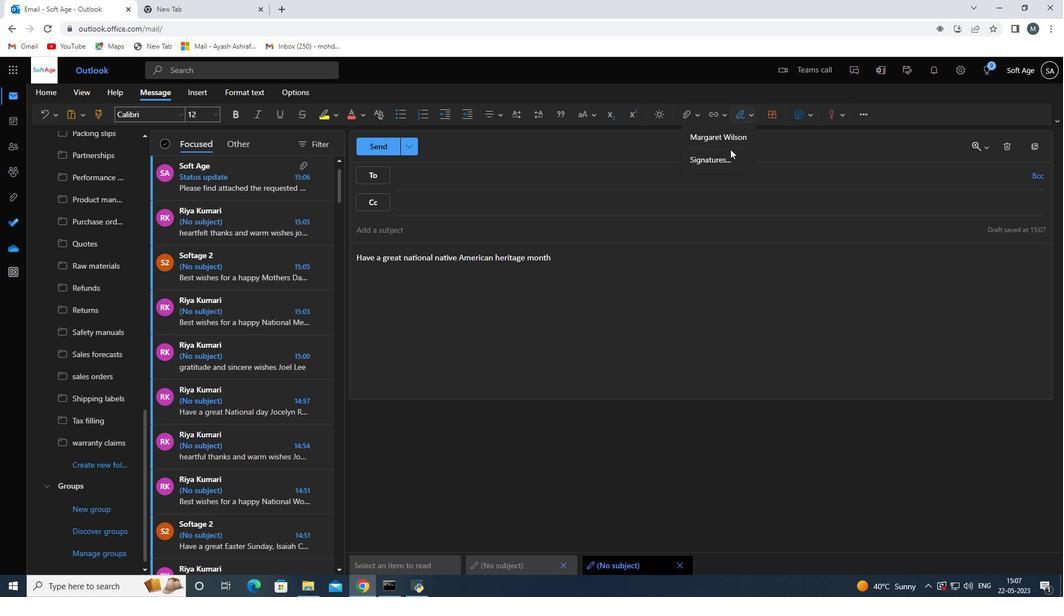 
Action: Mouse pressed left at (727, 142)
Screenshot: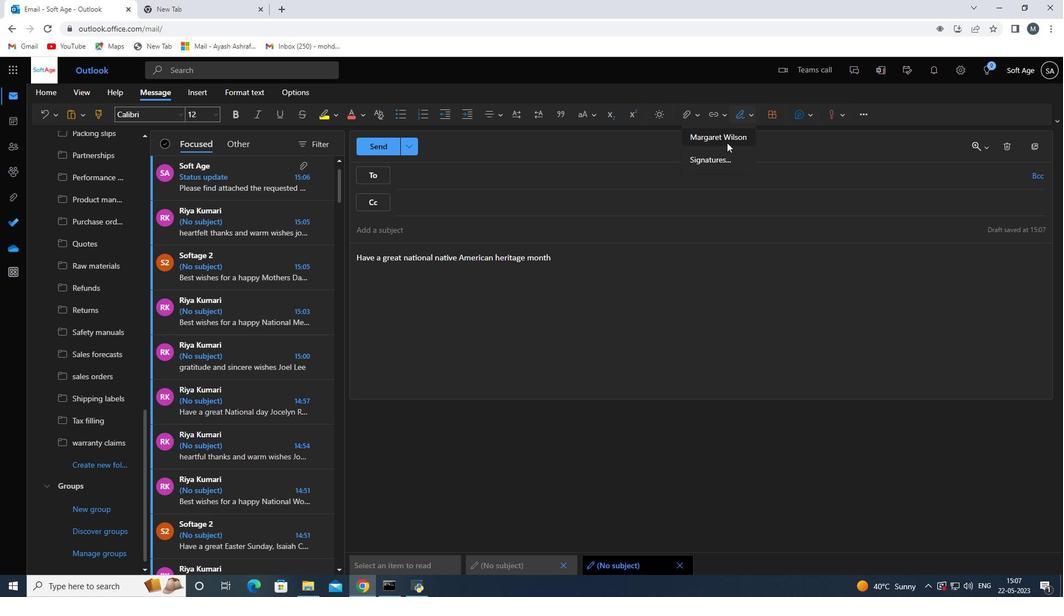 
Action: Mouse moved to (473, 176)
Screenshot: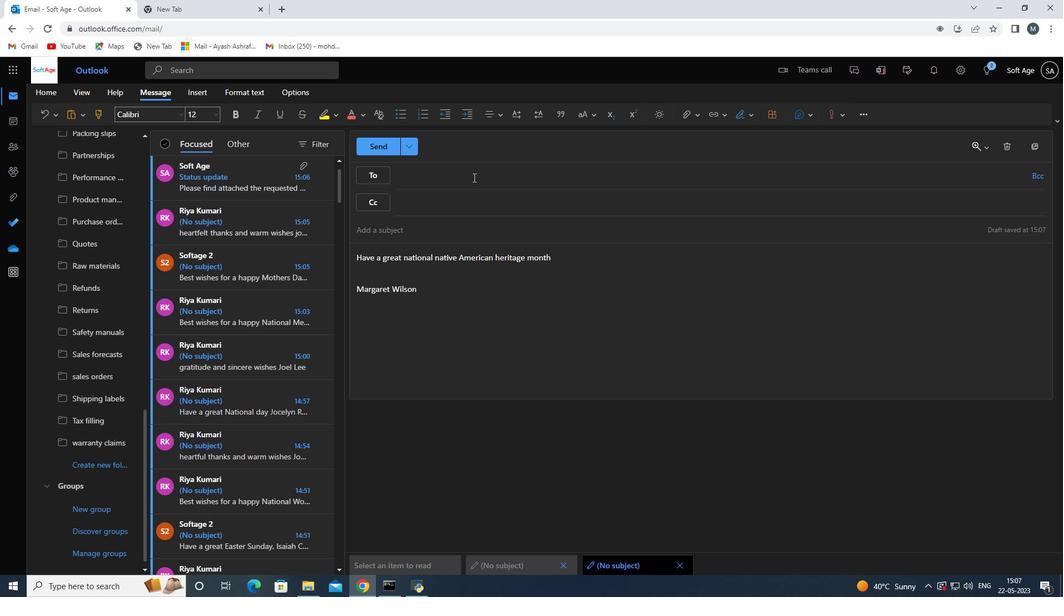 
Action: Mouse pressed left at (473, 176)
Screenshot: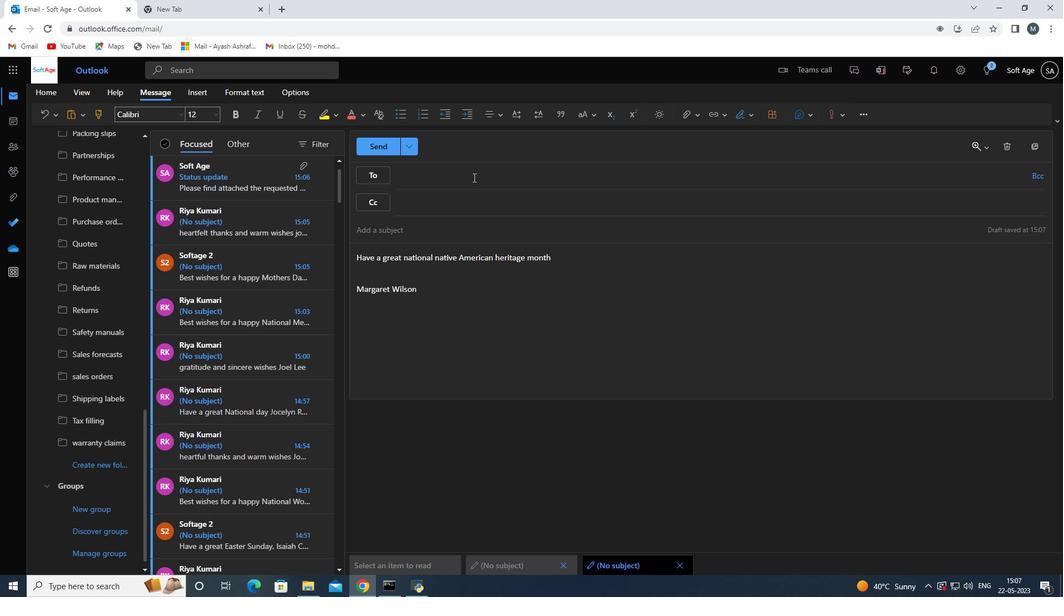 
Action: Mouse moved to (474, 178)
Screenshot: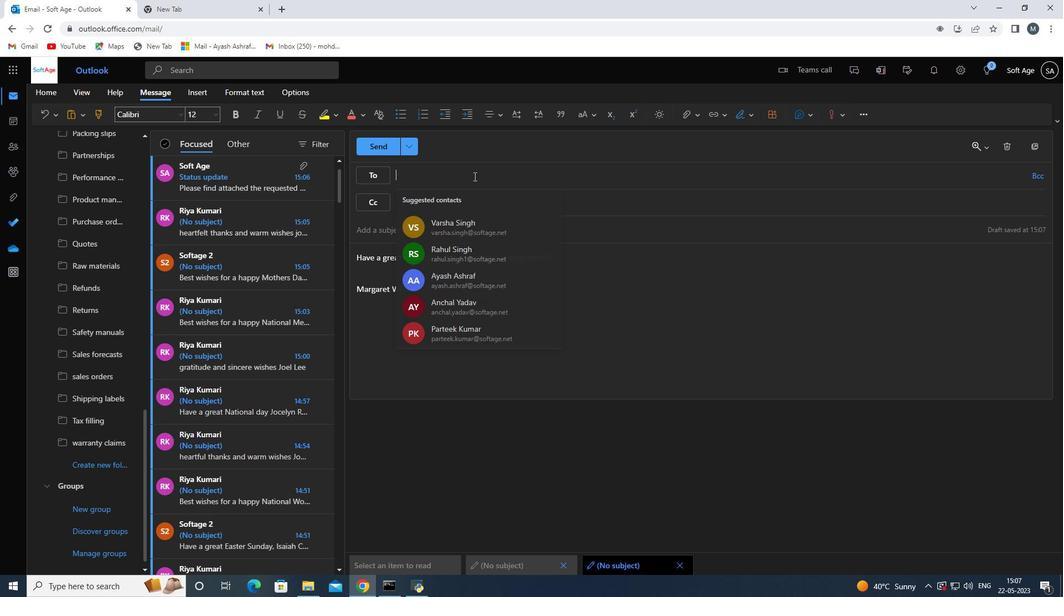 
Action: Key pressed so
Screenshot: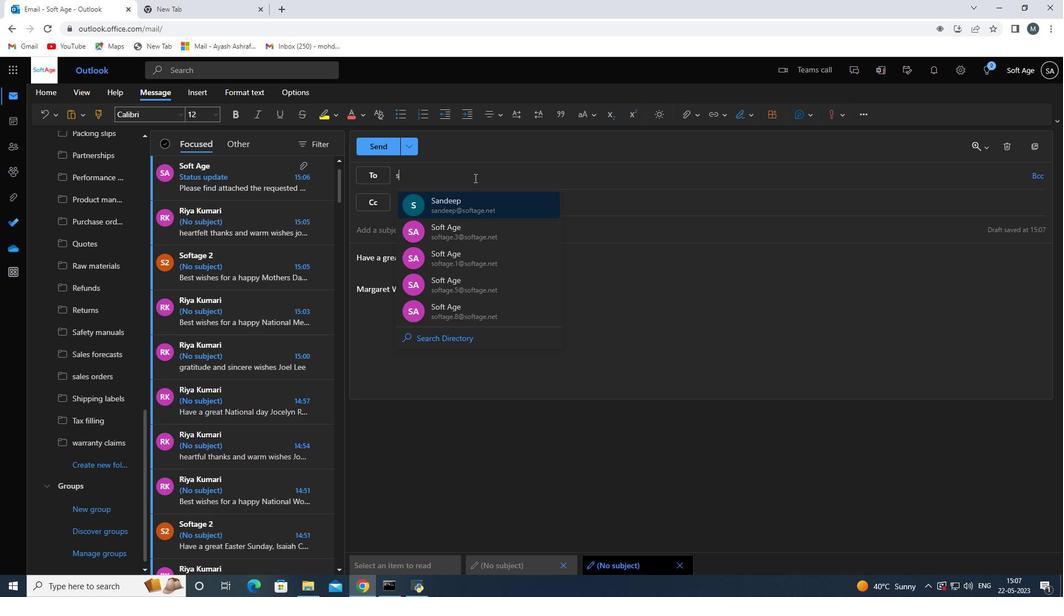 
Action: Mouse moved to (476, 179)
Screenshot: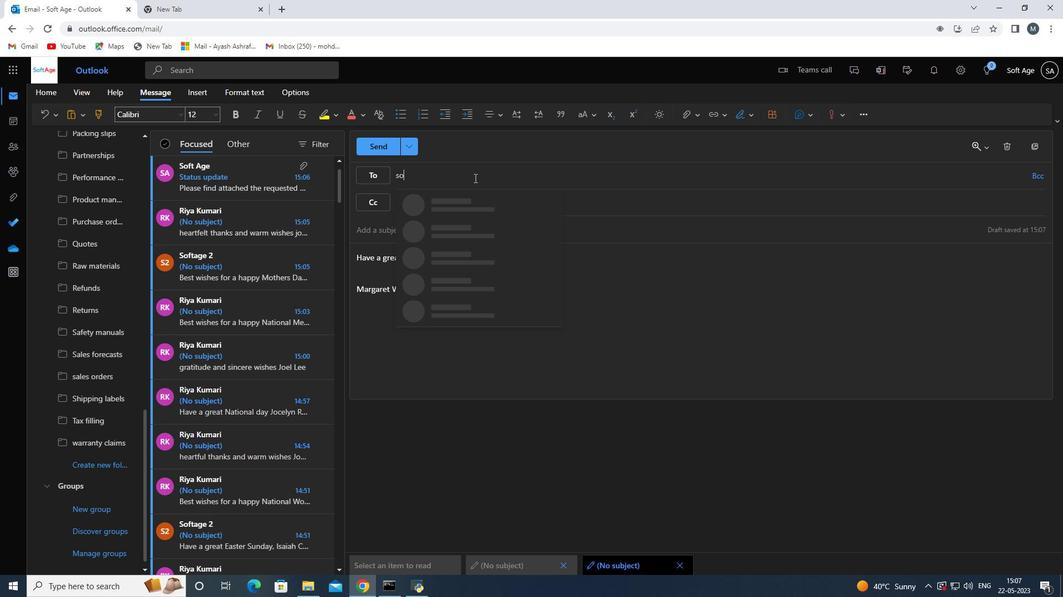 
Action: Key pressed ftage.
Screenshot: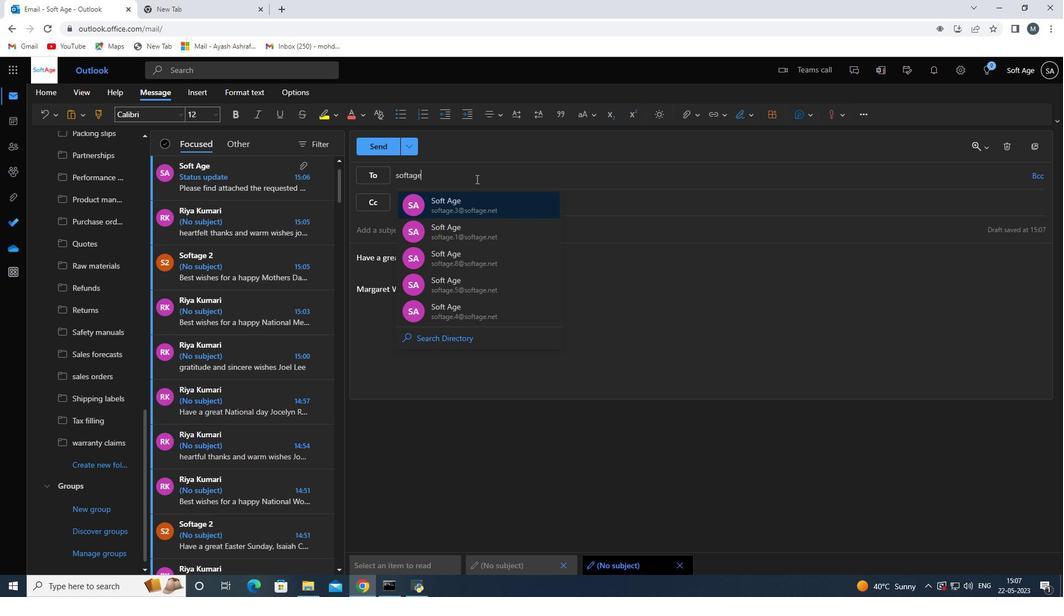 
Action: Mouse moved to (477, 180)
Screenshot: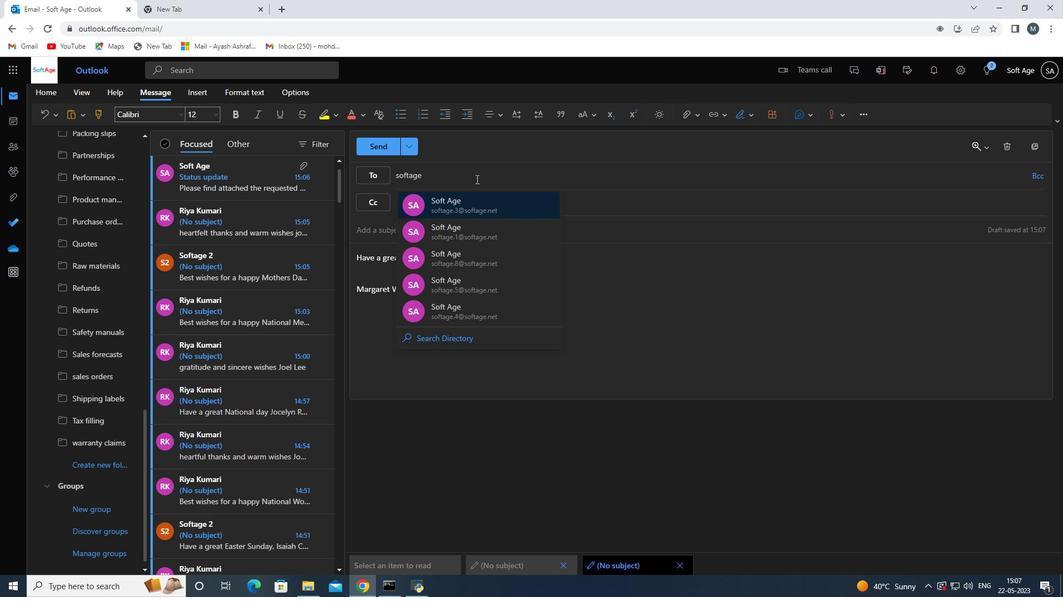 
Action: Key pressed 3<Key.shift>@soft
Screenshot: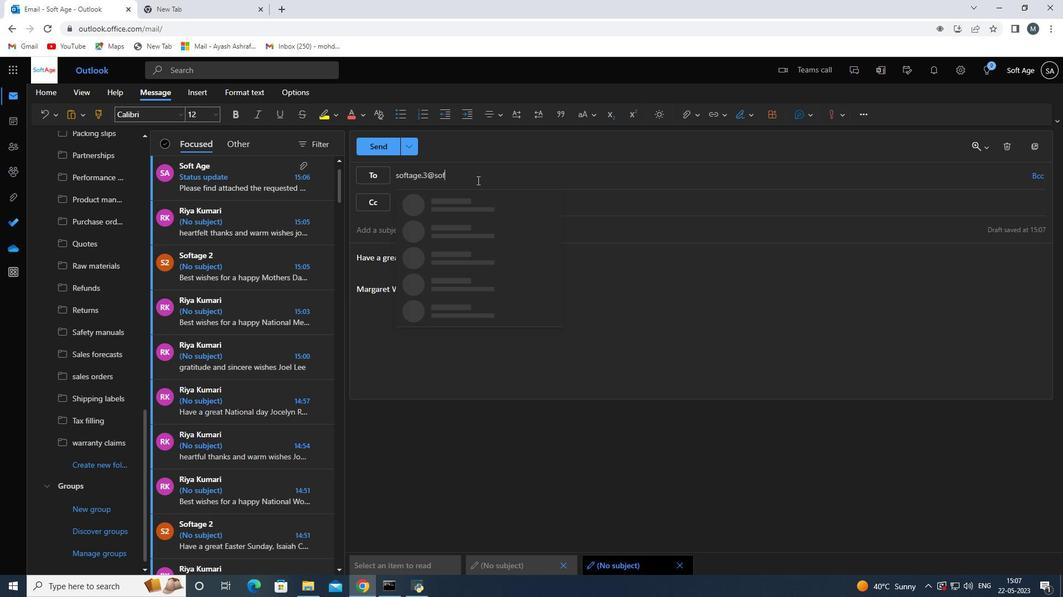 
Action: Mouse moved to (477, 198)
Screenshot: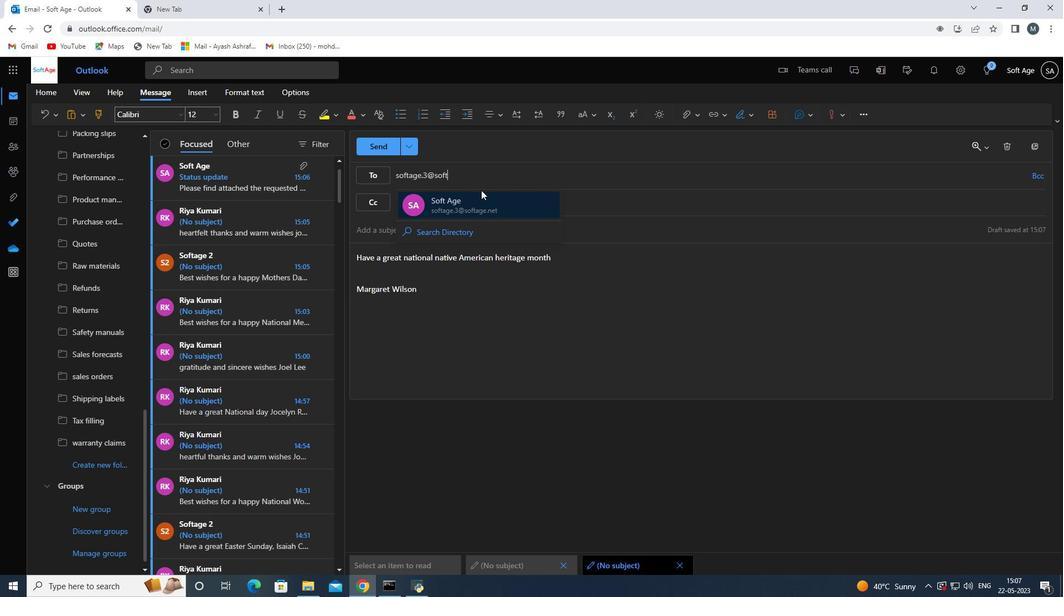 
Action: Mouse pressed left at (477, 198)
Screenshot: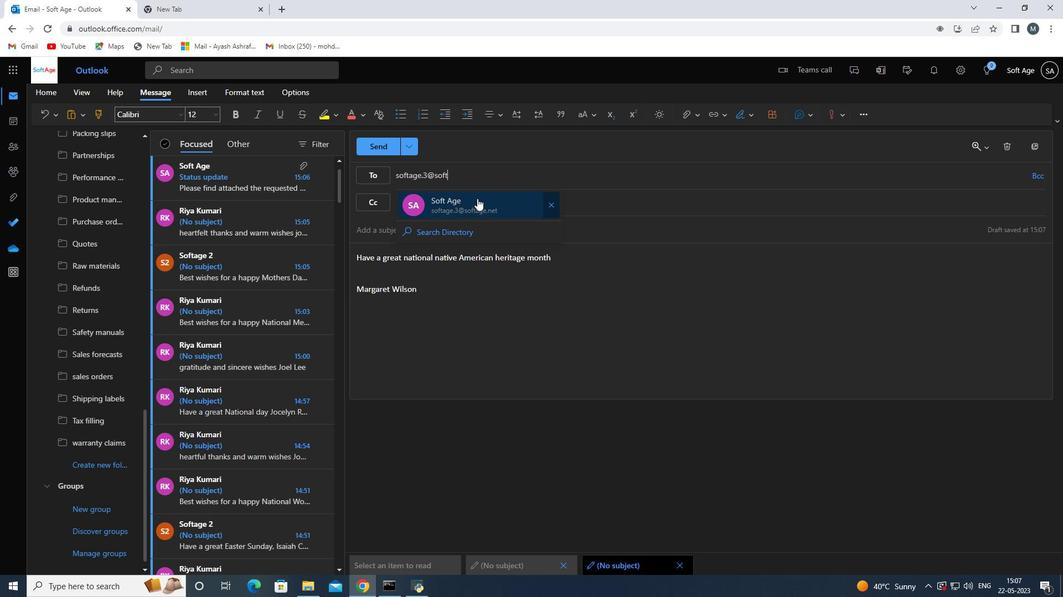 
Action: Mouse moved to (109, 466)
Screenshot: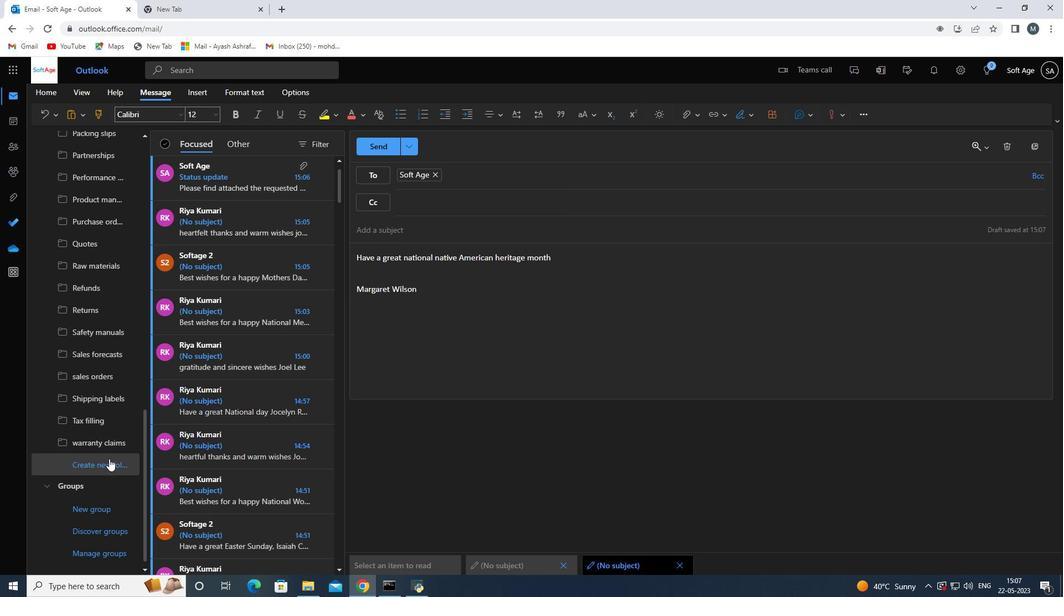 
Action: Mouse pressed left at (109, 466)
Screenshot: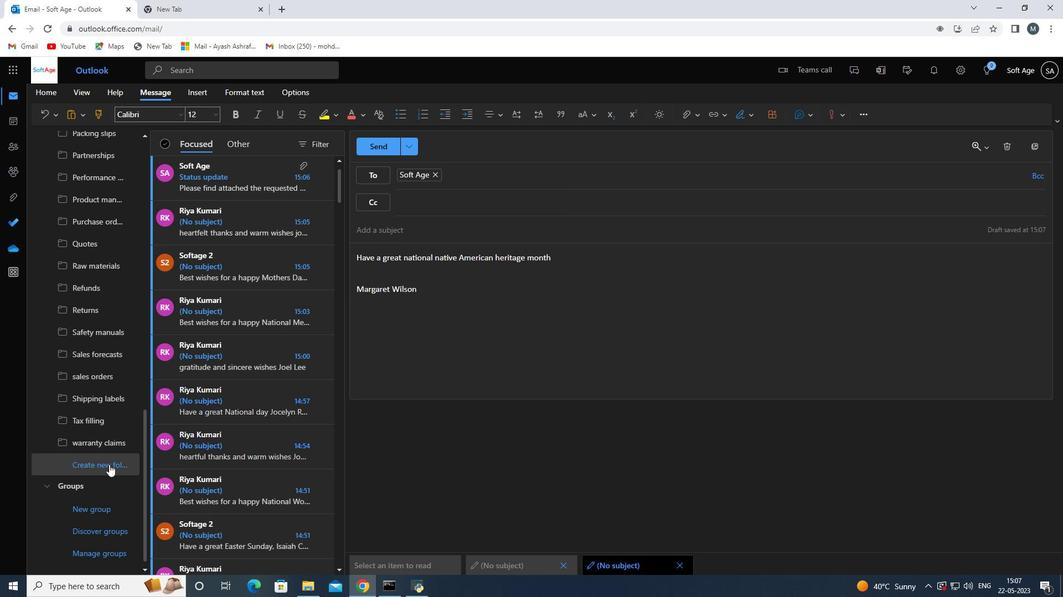 
Action: Mouse moved to (84, 467)
Screenshot: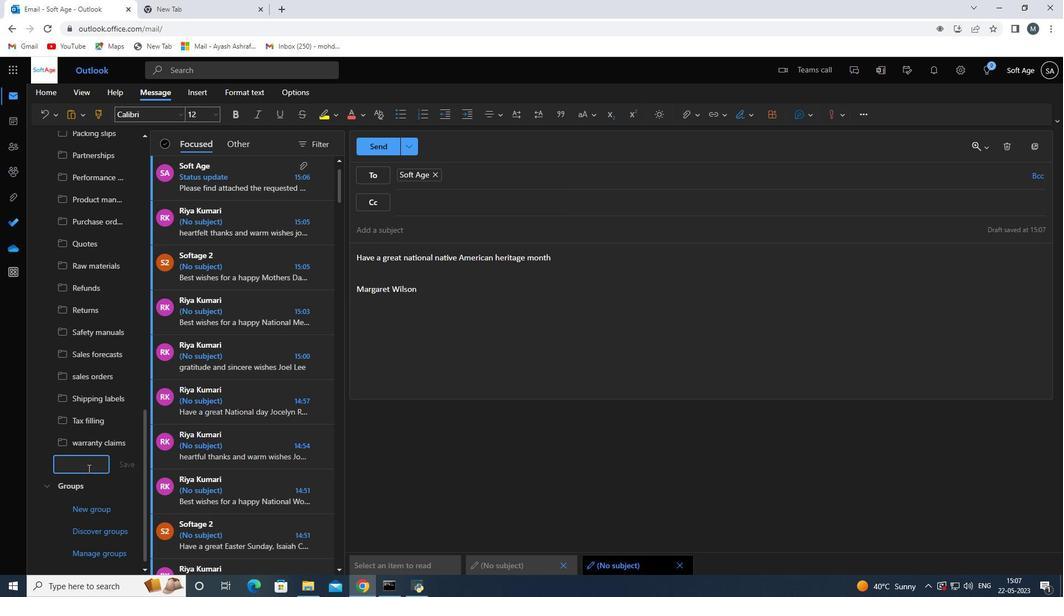 
Action: Mouse pressed left at (84, 467)
Screenshot: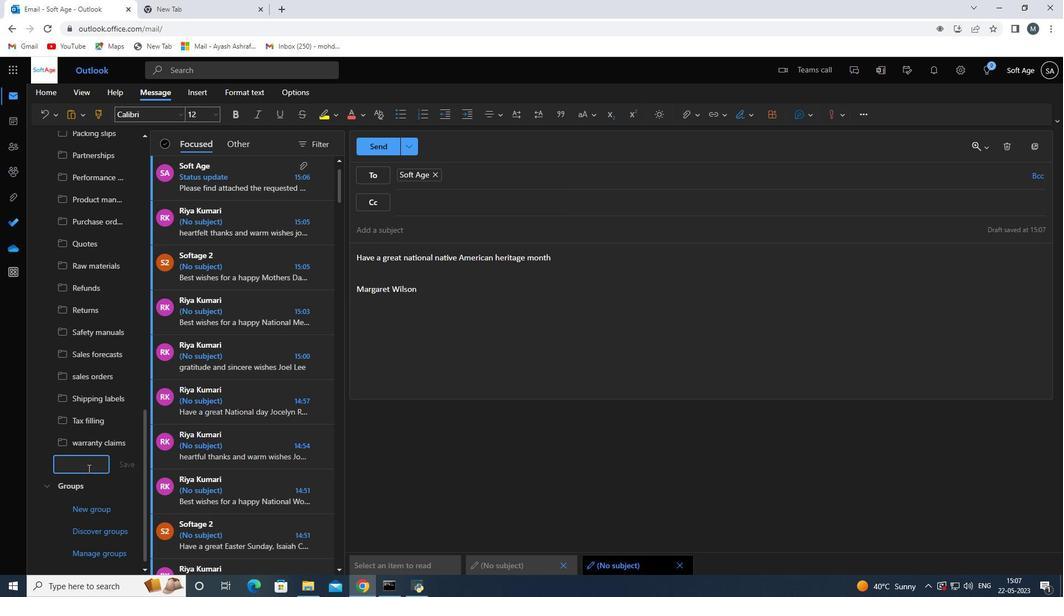 
Action: Key pressed <Key.shift><Key.shift><Key.shift><Key.shift><Key.shift><Key.shift>Freelance<Key.space>contracts
Screenshot: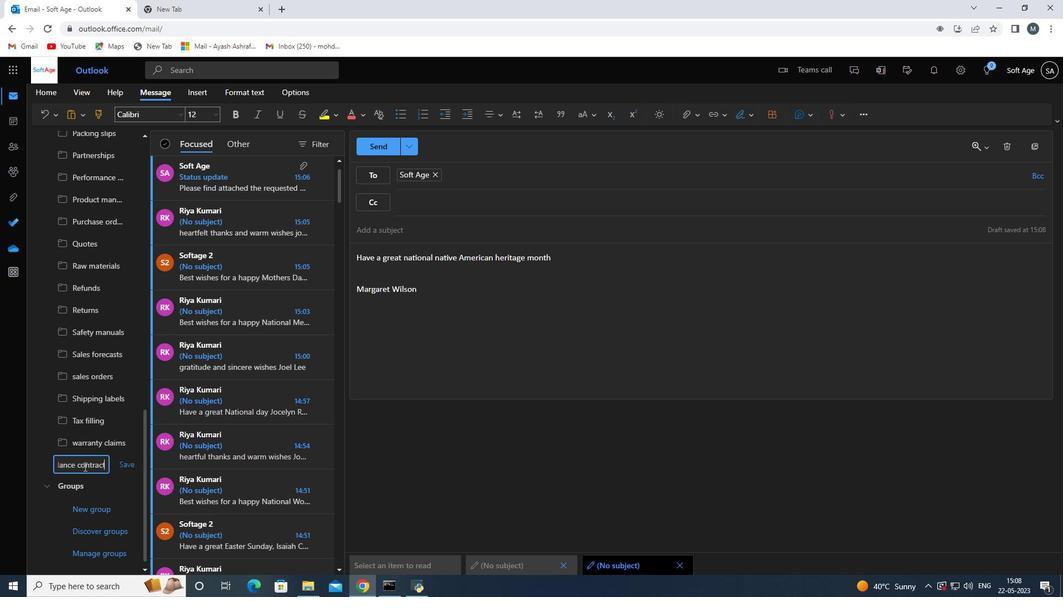 
Action: Mouse moved to (133, 466)
Screenshot: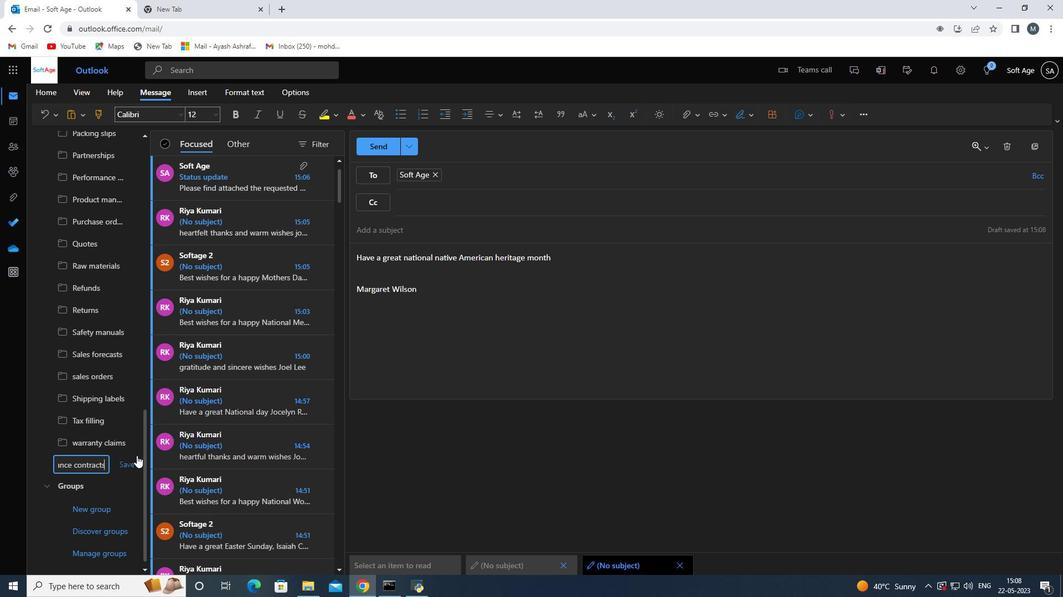 
Action: Mouse pressed left at (133, 466)
Screenshot: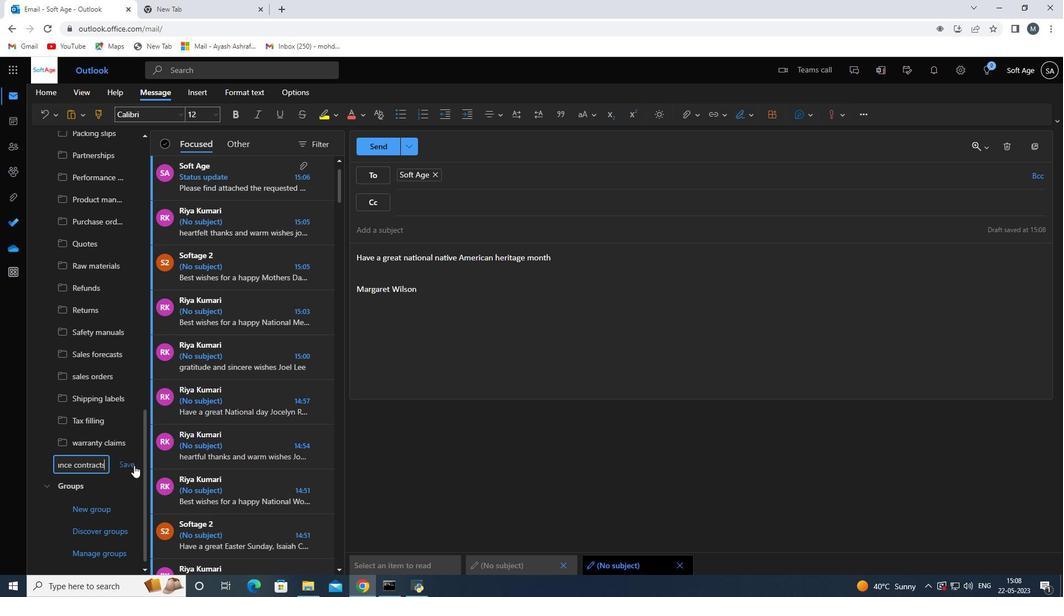 
Action: Mouse moved to (377, 152)
Screenshot: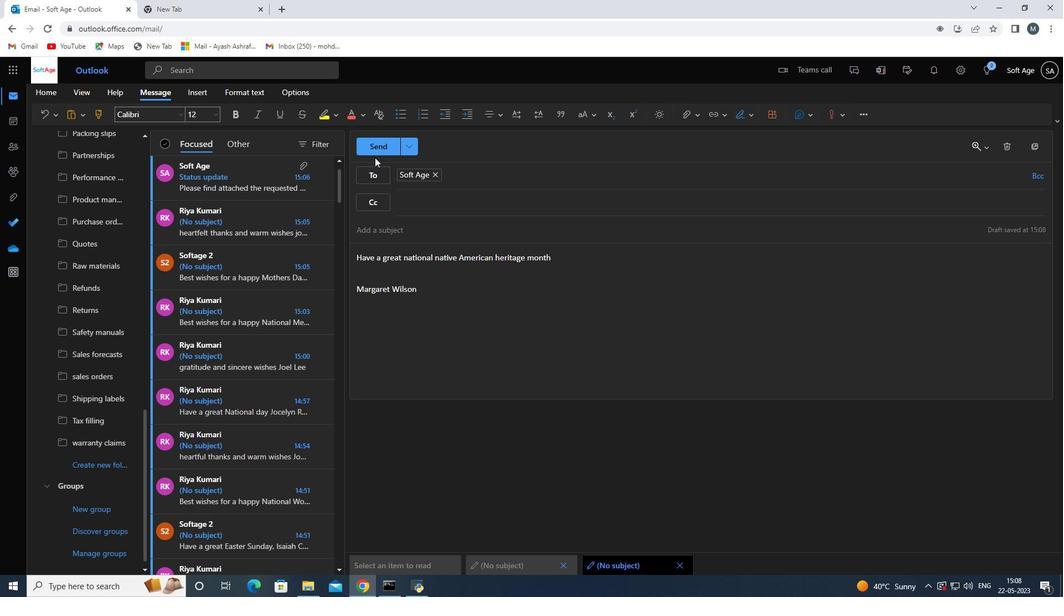 
Action: Mouse pressed left at (377, 152)
Screenshot: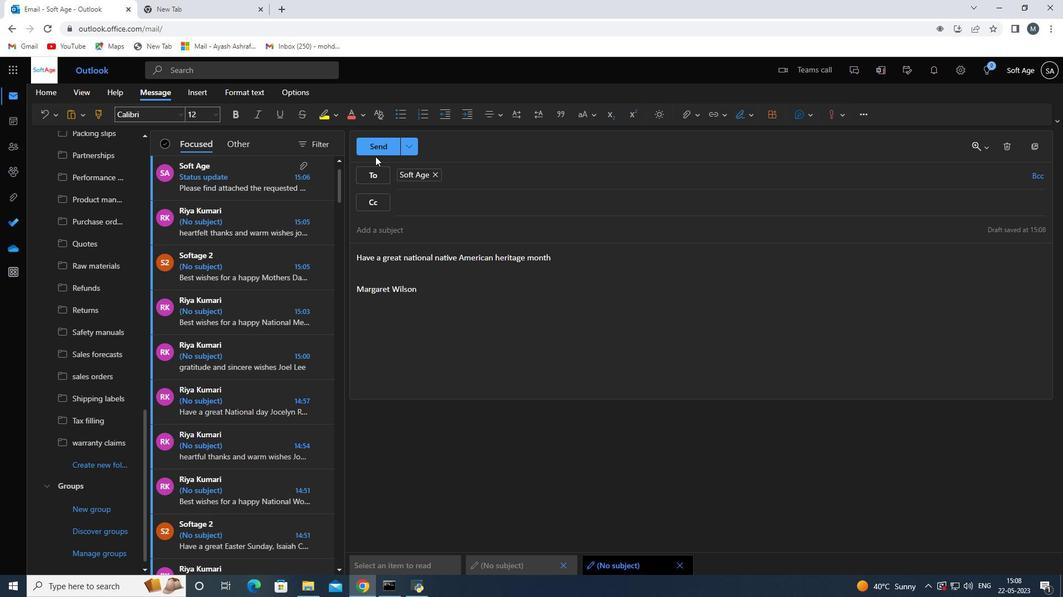 
Action: Mouse moved to (512, 340)
Screenshot: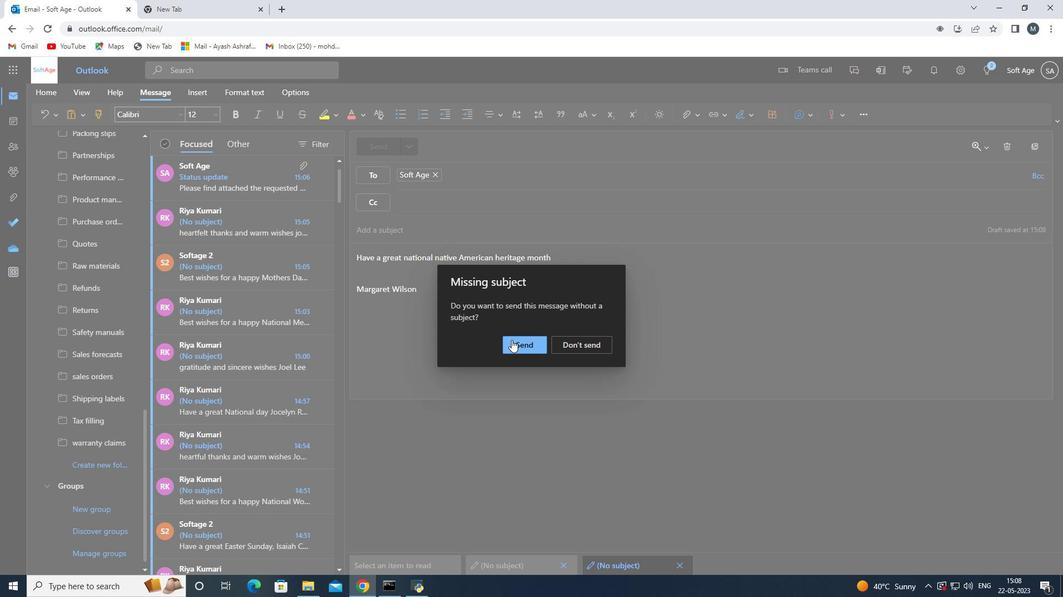 
Action: Mouse pressed left at (512, 340)
Screenshot: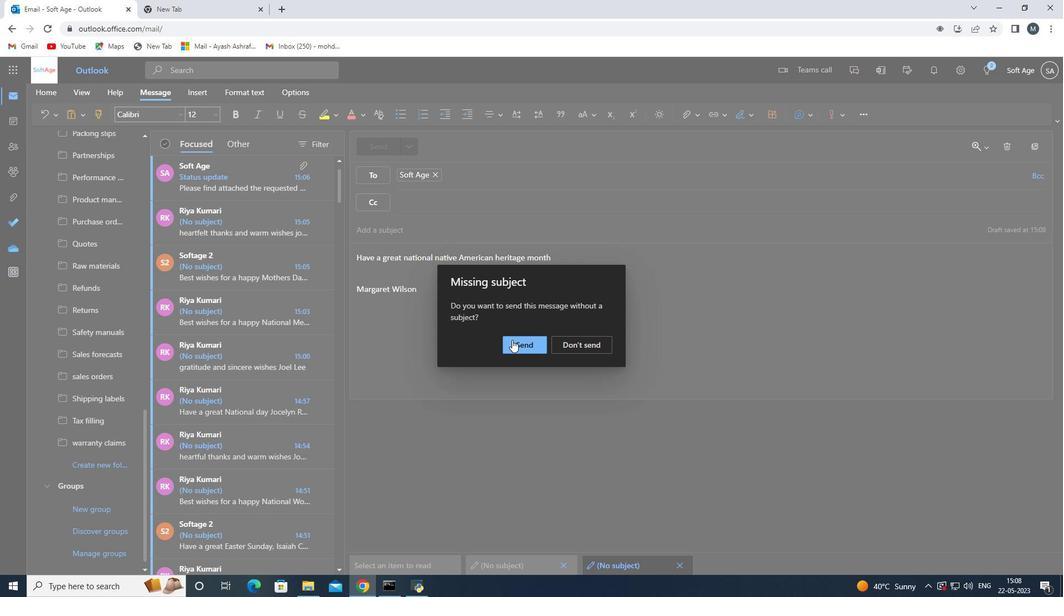 
Action: Mouse moved to (512, 340)
Screenshot: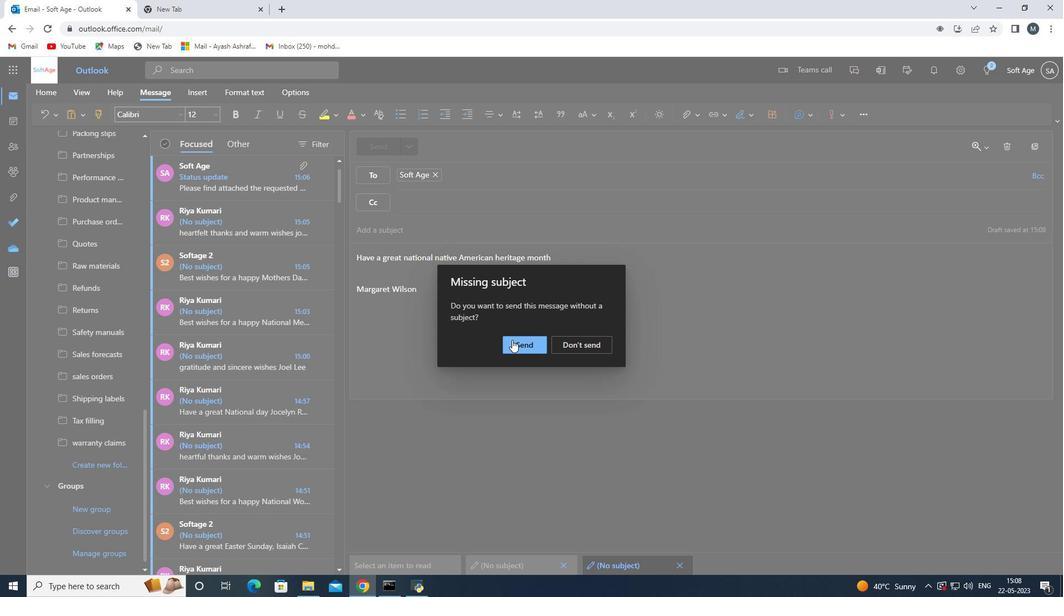 
